Task: Create a task  Create a new online tool for digital asset management , assign it to team member softage.3@softage.net in the project AgileHero and update the status of the task to  On Track  , set the priority of the task to Low
Action: Mouse moved to (71, 535)
Screenshot: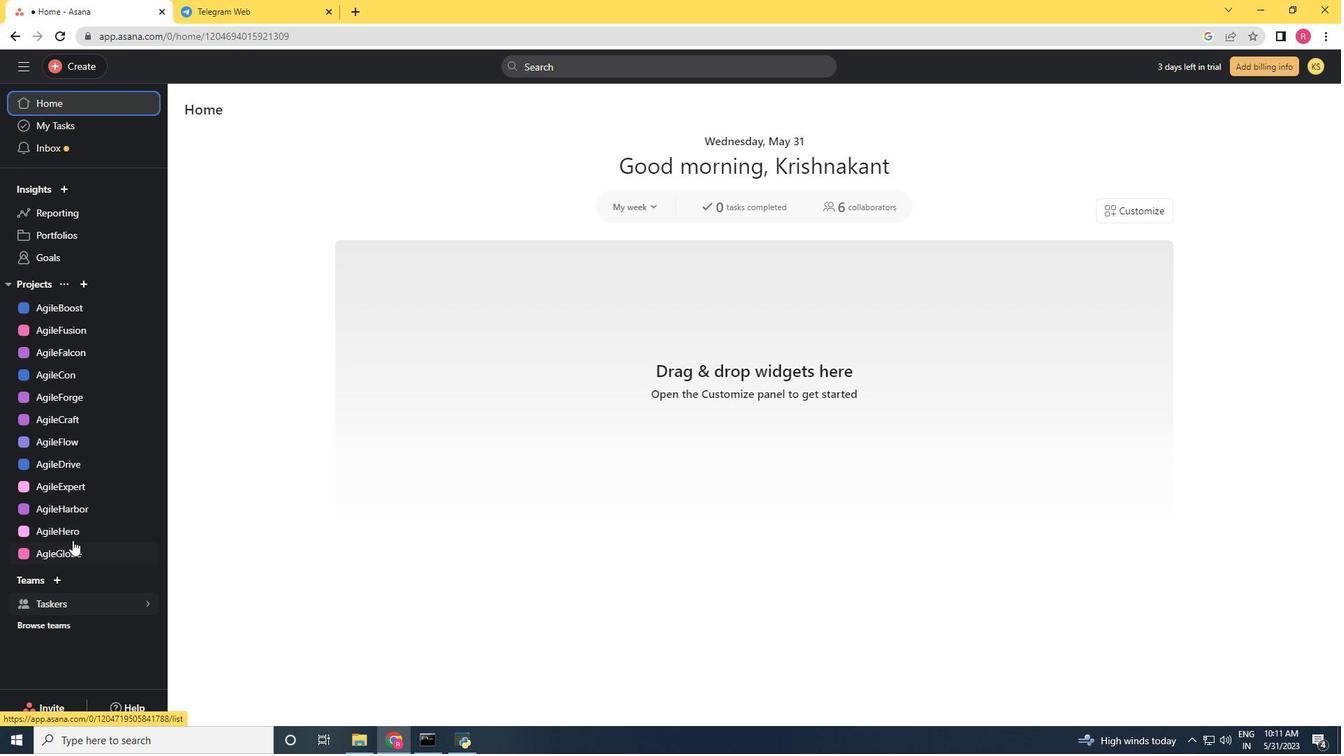 
Action: Mouse pressed left at (71, 535)
Screenshot: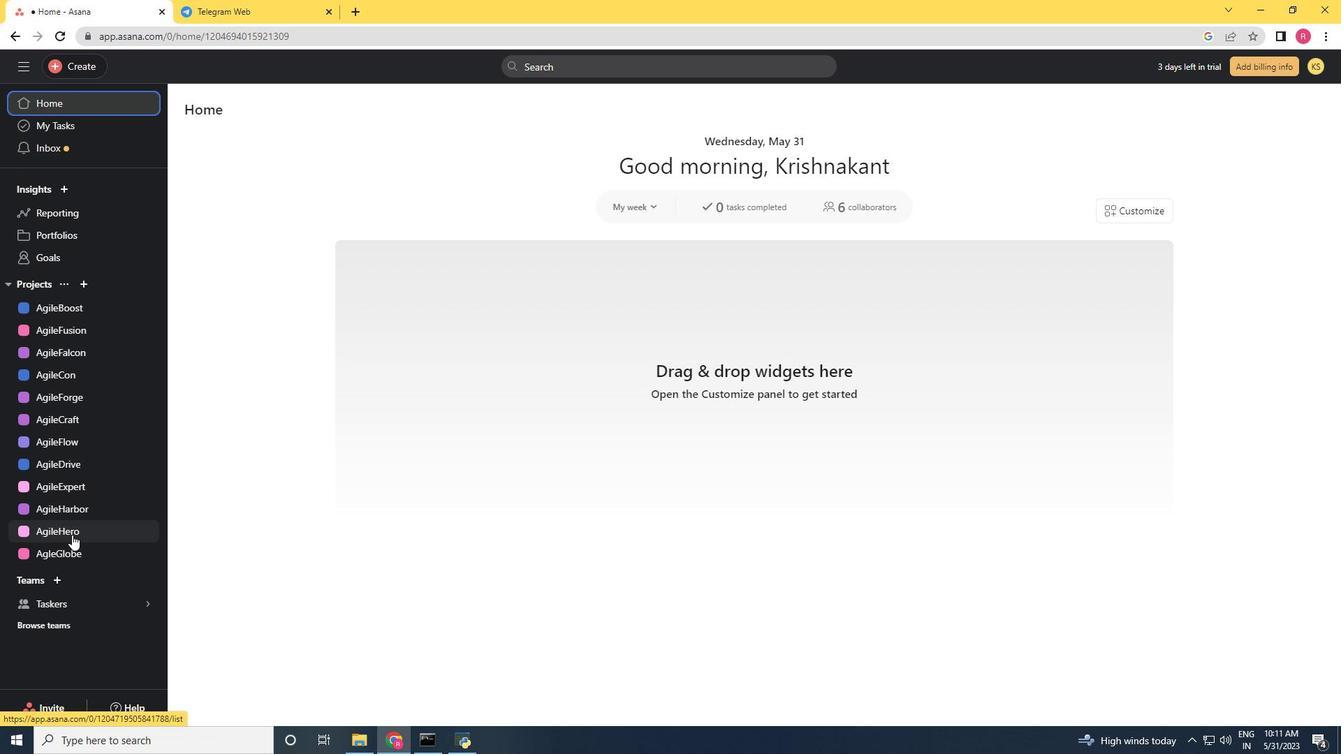 
Action: Mouse moved to (60, 58)
Screenshot: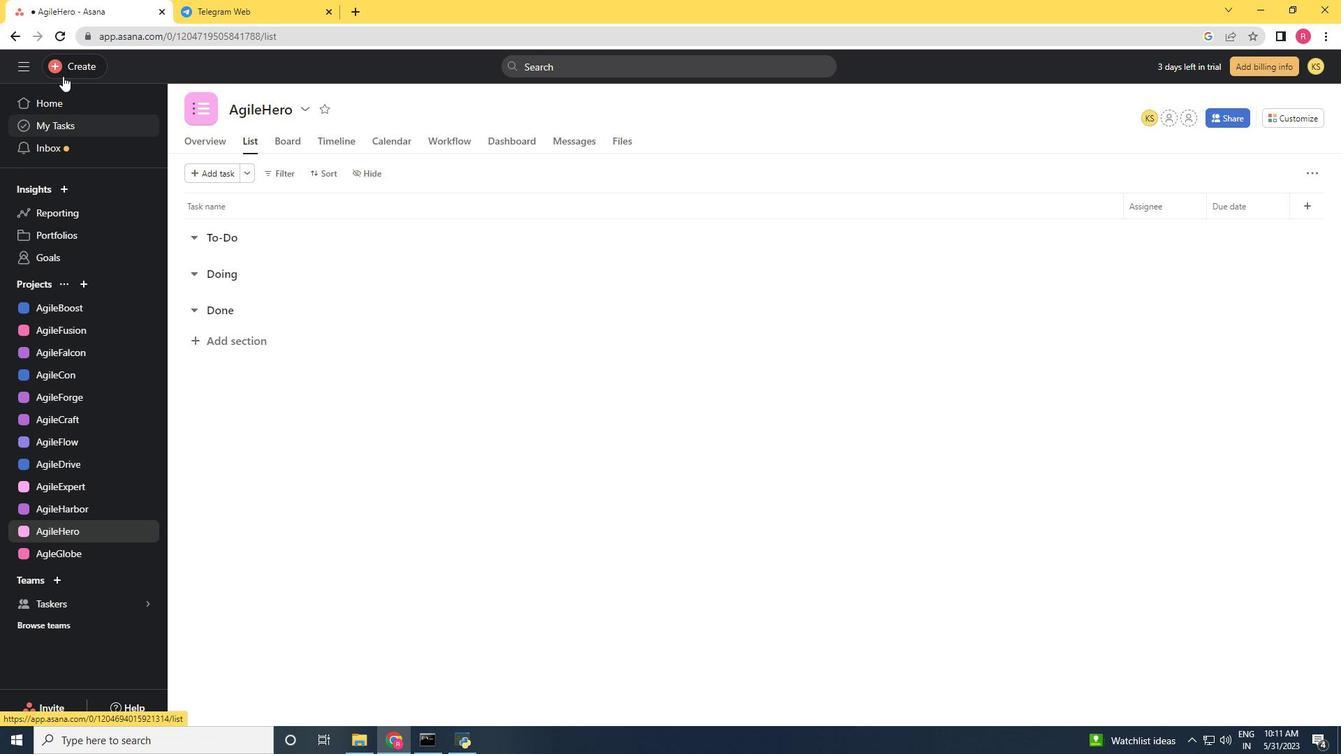 
Action: Mouse pressed left at (60, 58)
Screenshot: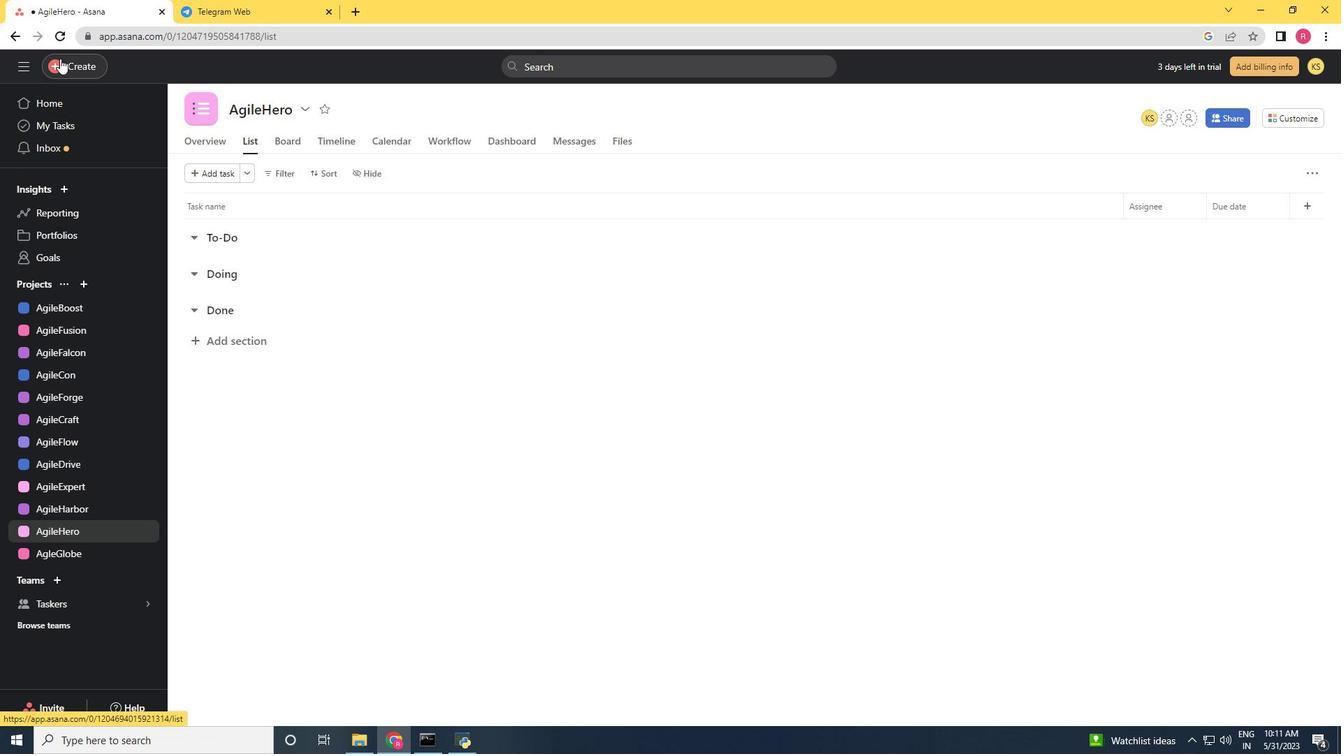 
Action: Mouse moved to (189, 69)
Screenshot: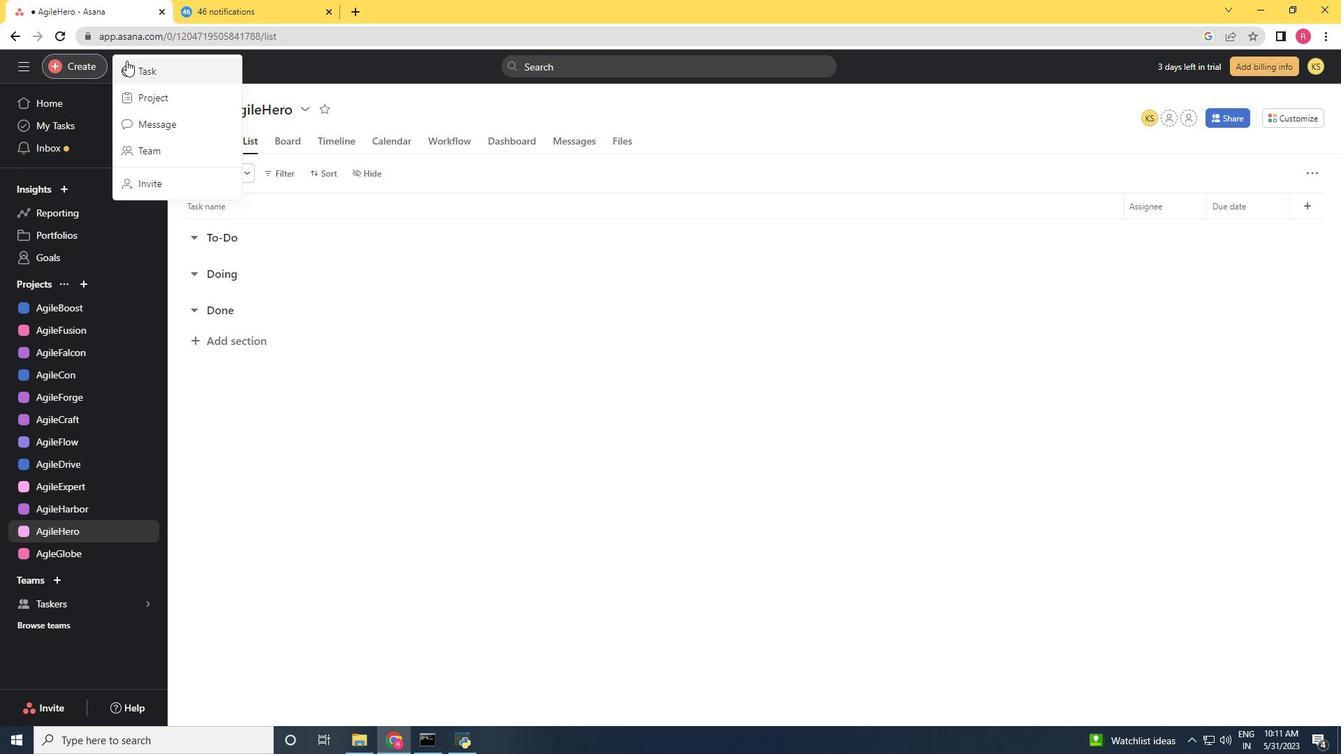 
Action: Mouse pressed left at (189, 69)
Screenshot: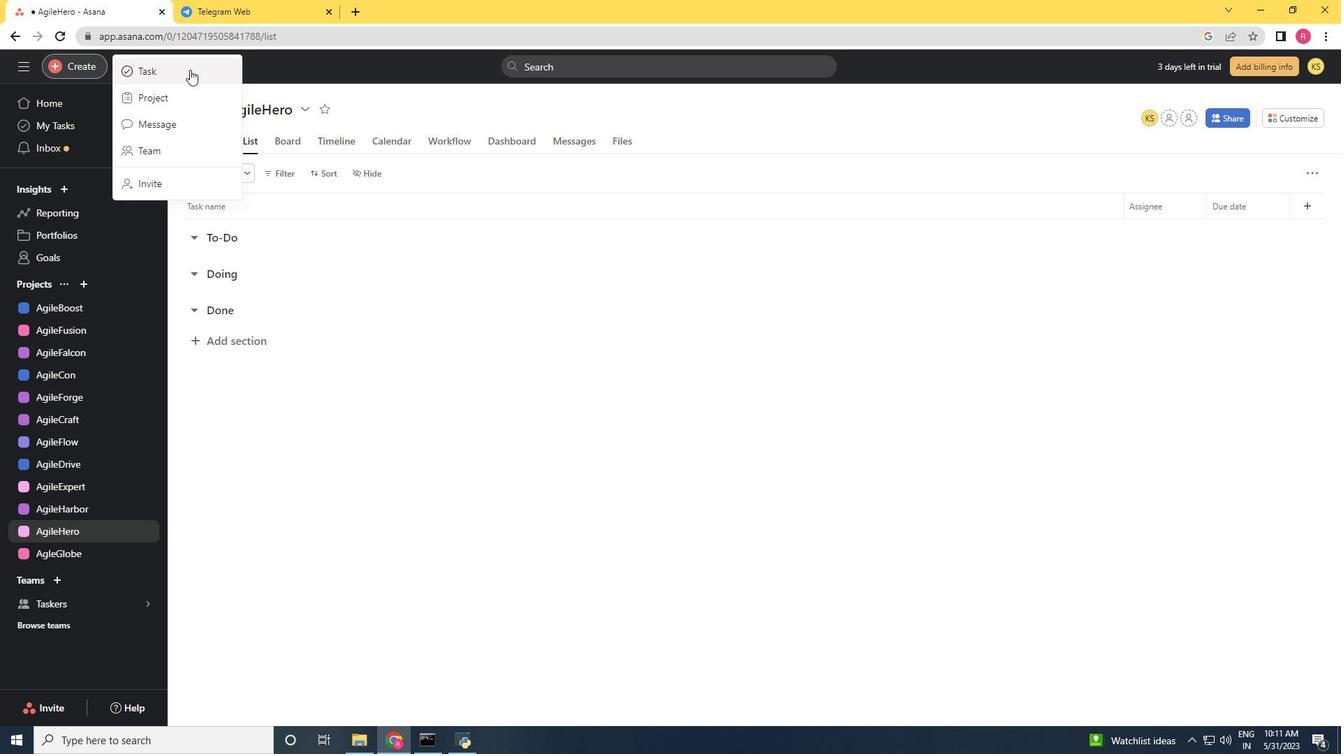 
Action: Key pressed <Key.shift>Create<Key.space>a<Key.space>new<Key.space>online<Key.space>tool<Key.space>for<Key.space>digitel<Key.space><Key.backspace><Key.backspace><Key.backspace>al<Key.space>asset<Key.space>management<Key.space>
Screenshot: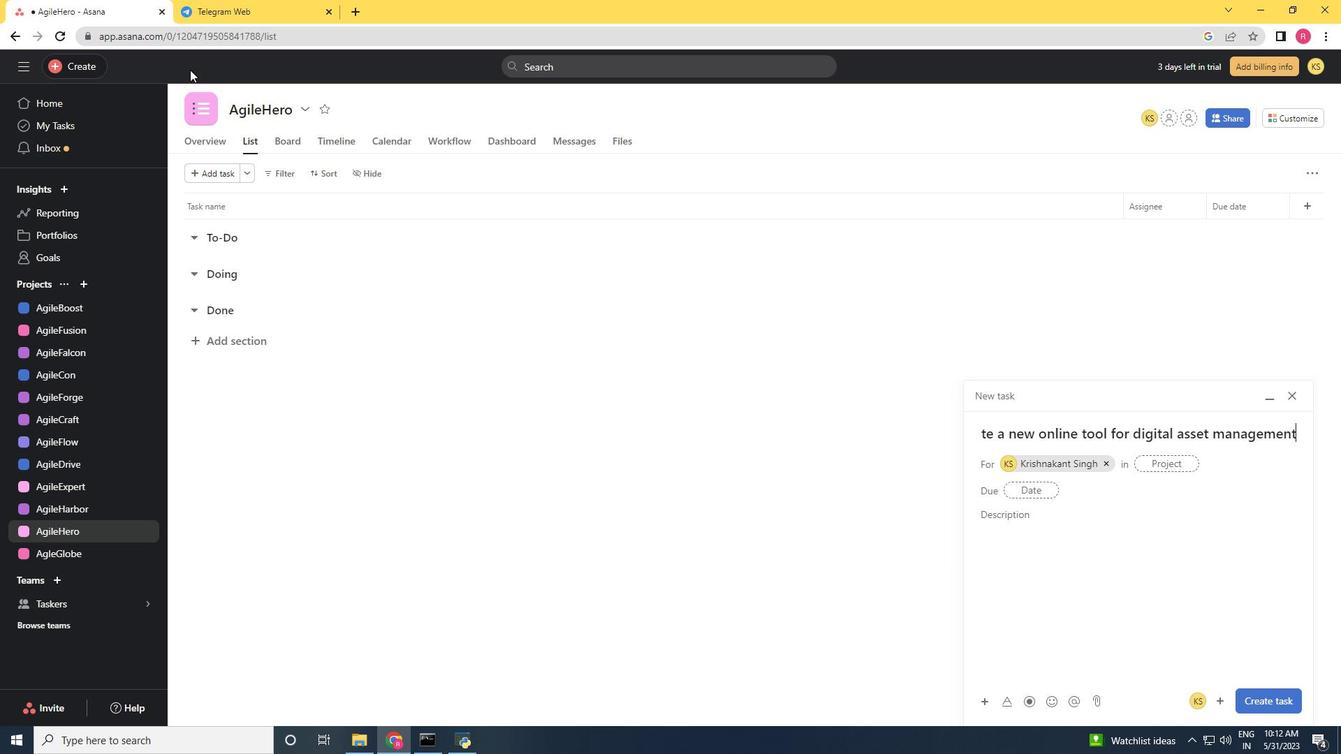 
Action: Mouse moved to (1110, 467)
Screenshot: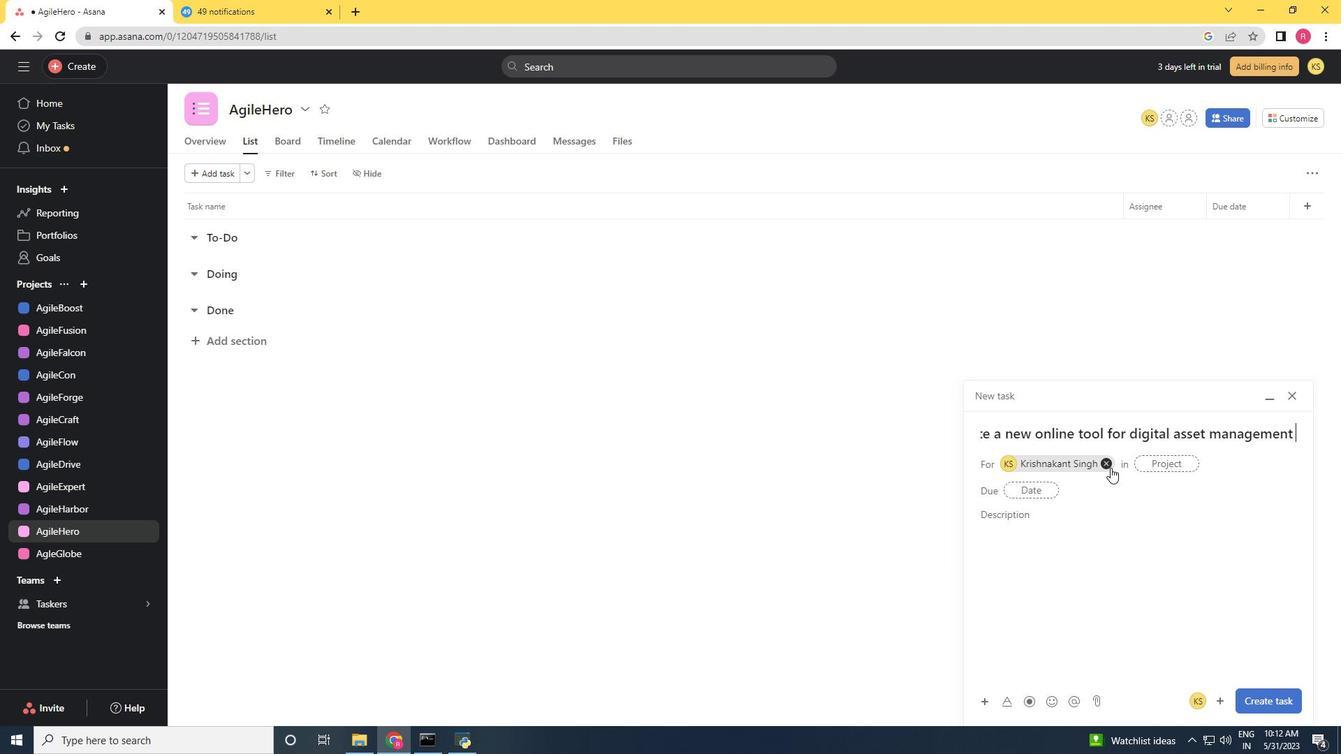 
Action: Mouse pressed left at (1110, 467)
Screenshot: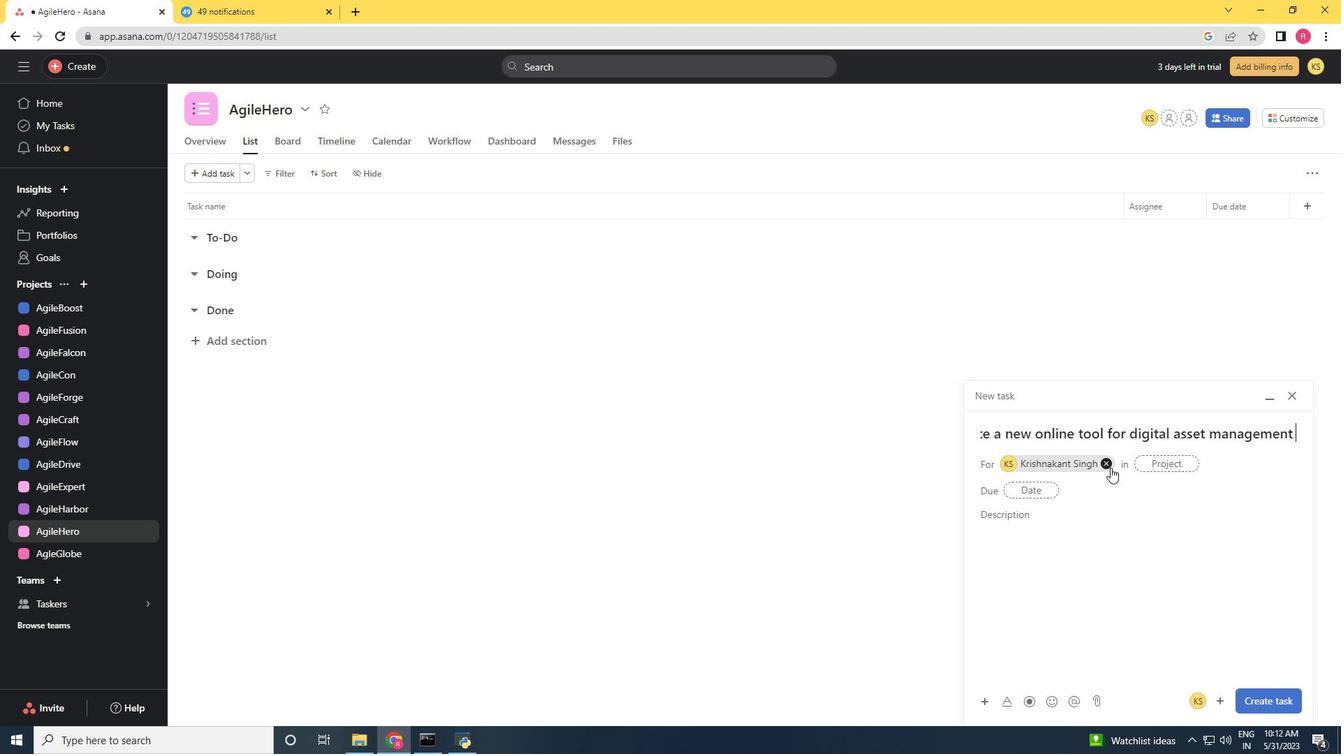 
Action: Mouse moved to (1042, 458)
Screenshot: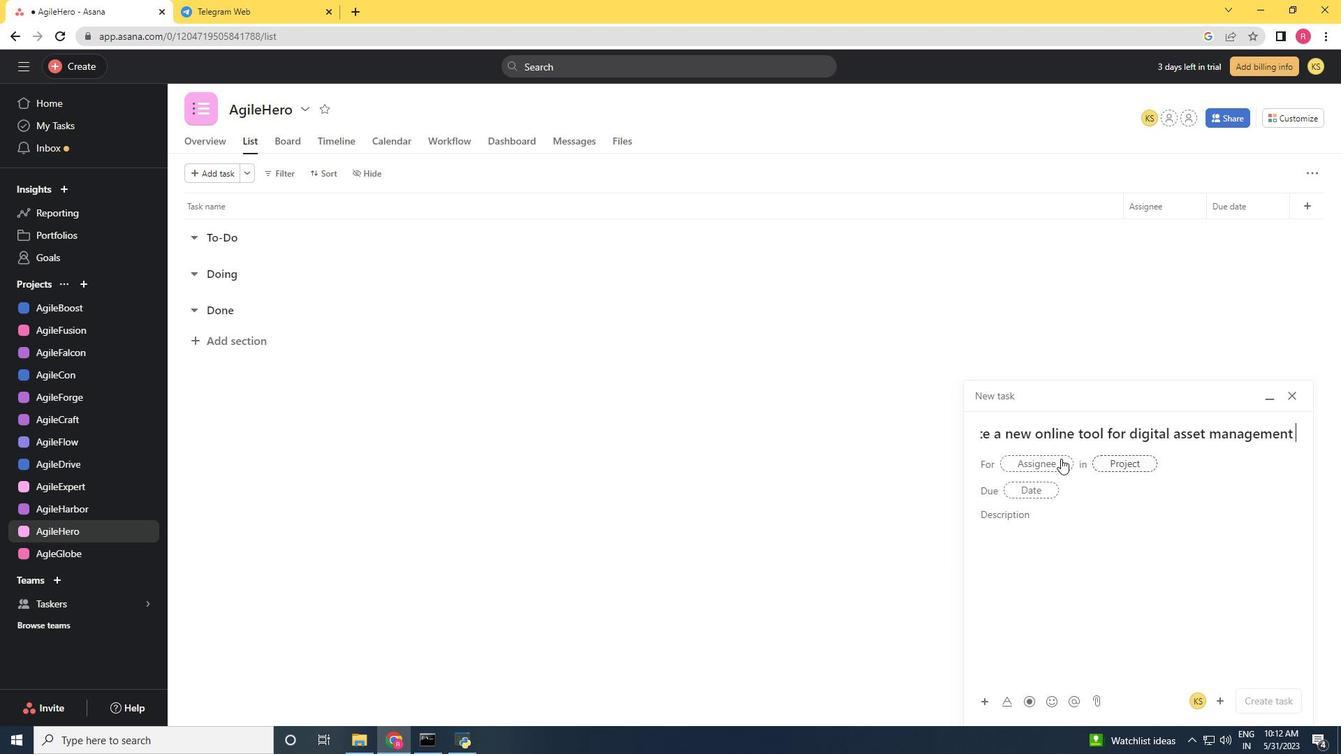 
Action: Mouse pressed left at (1042, 458)
Screenshot: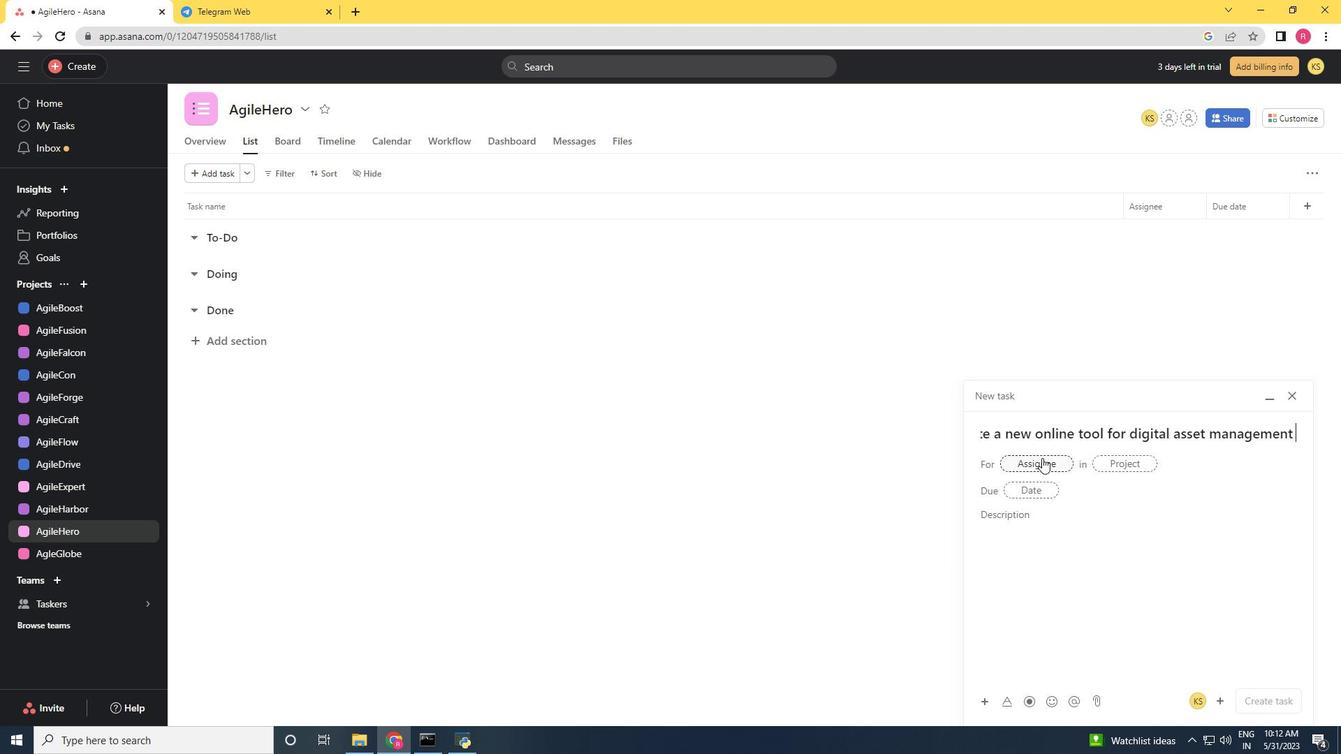 
Action: Key pressed softage.3<Key.shift>@softage.net
Screenshot: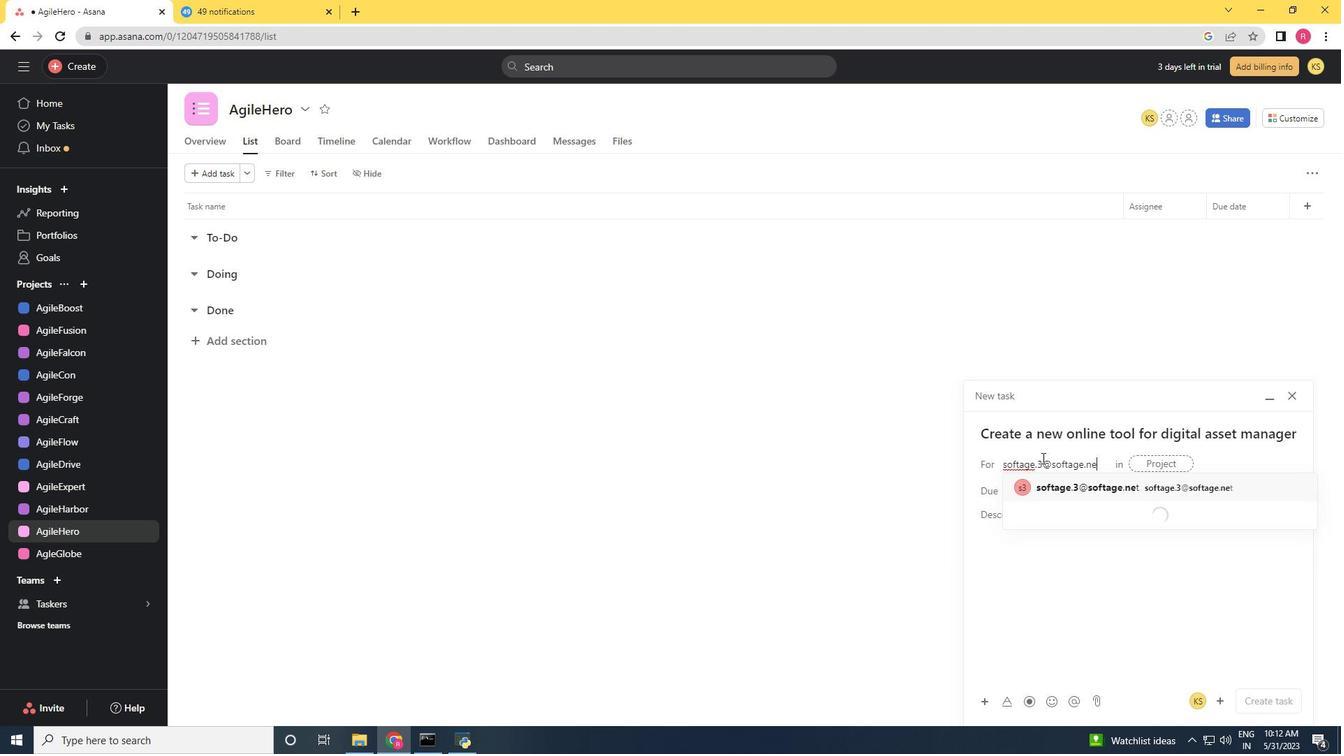 
Action: Mouse moved to (1067, 484)
Screenshot: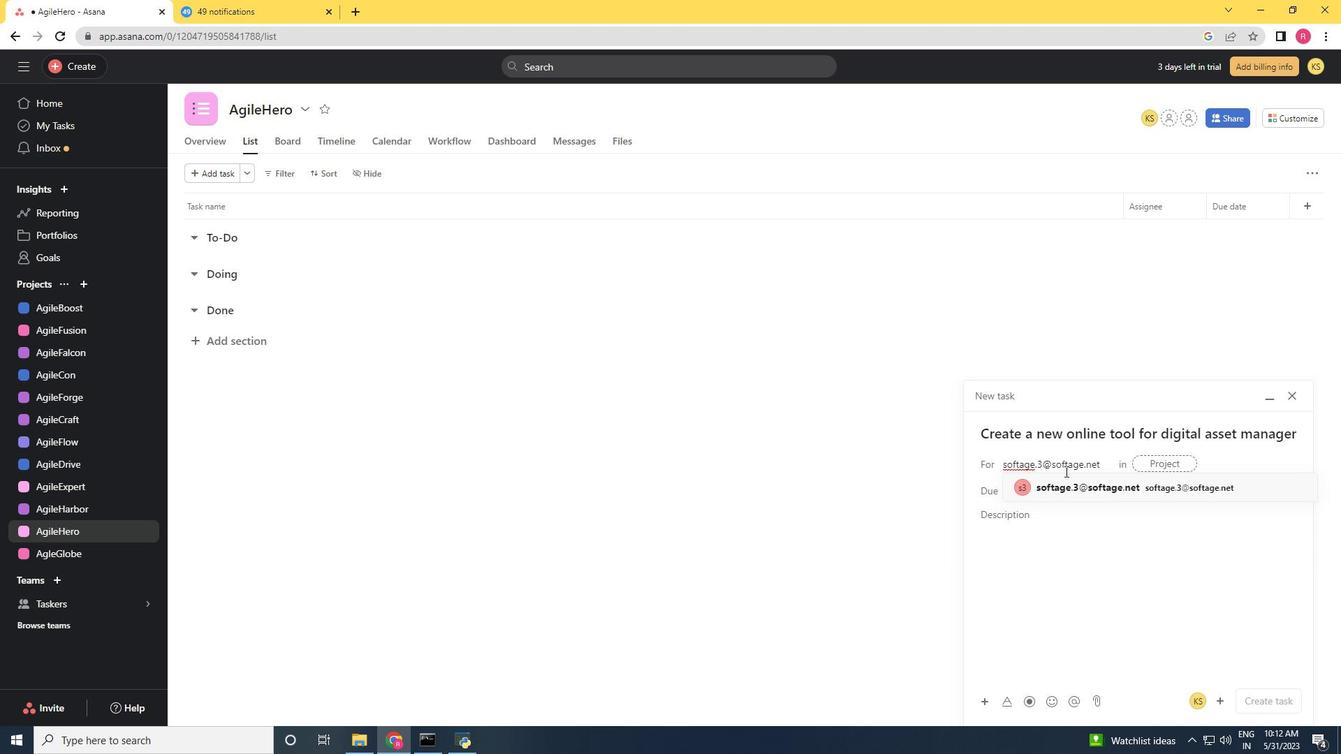 
Action: Mouse pressed left at (1067, 484)
Screenshot: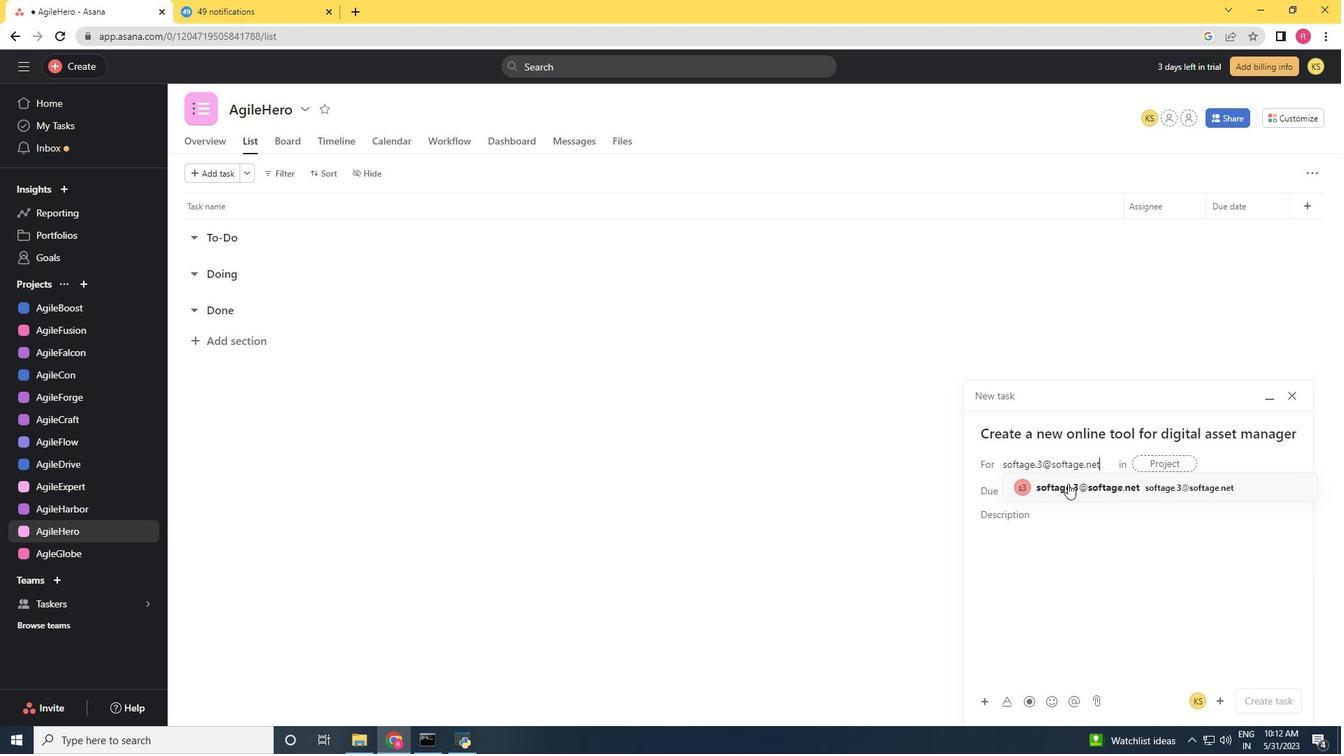 
Action: Mouse moved to (944, 484)
Screenshot: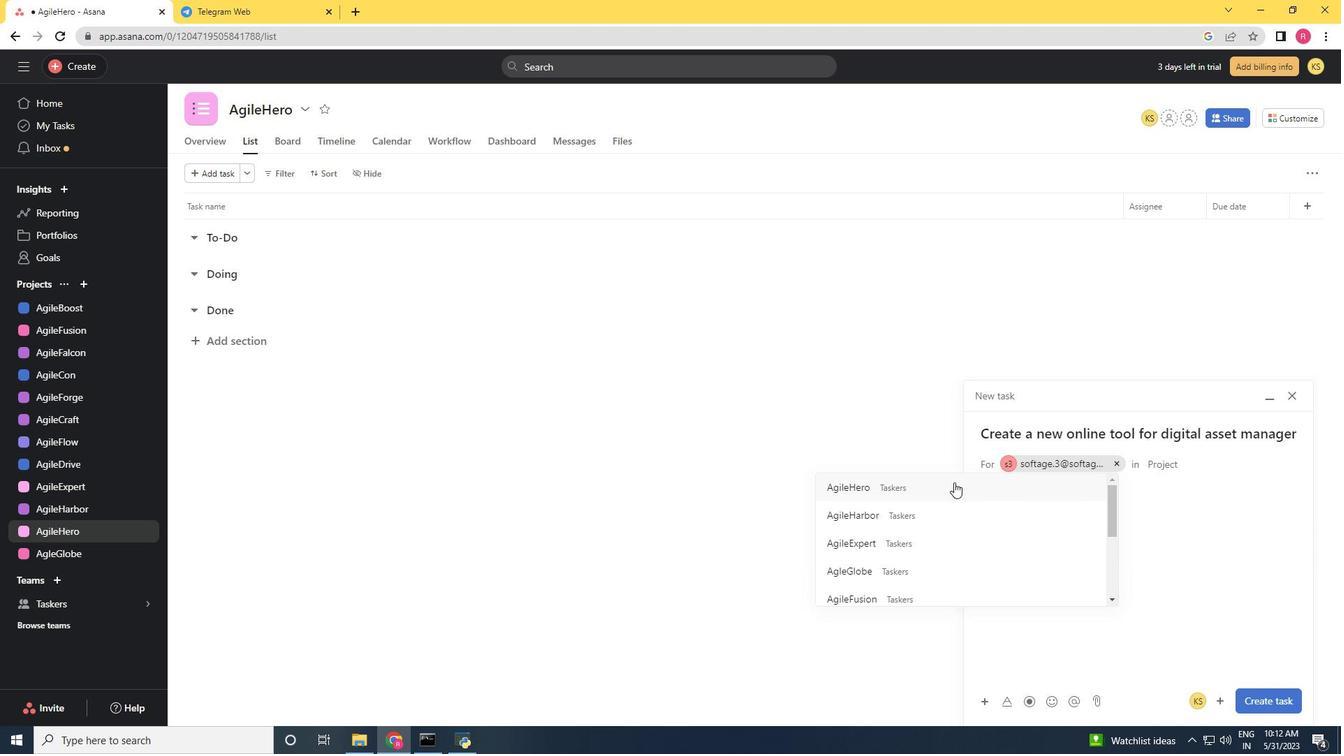 
Action: Mouse pressed left at (944, 484)
Screenshot: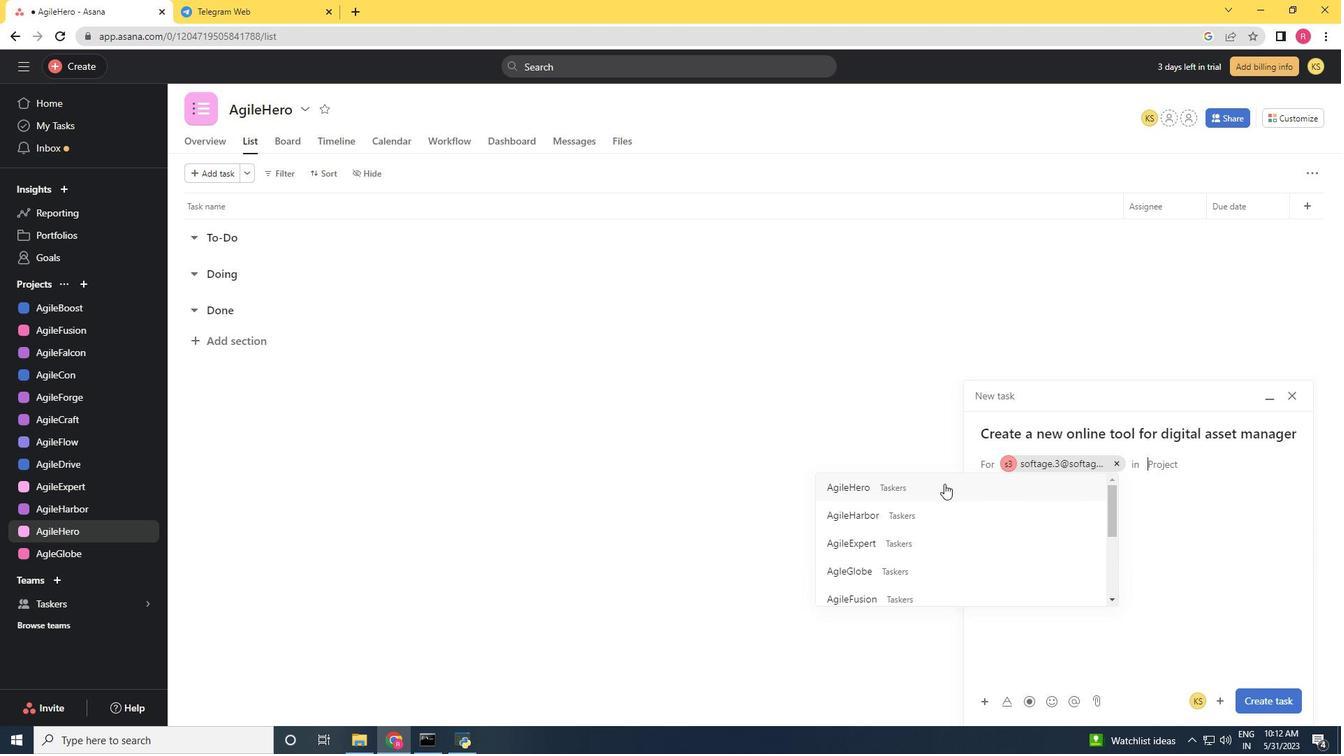 
Action: Mouse moved to (1262, 696)
Screenshot: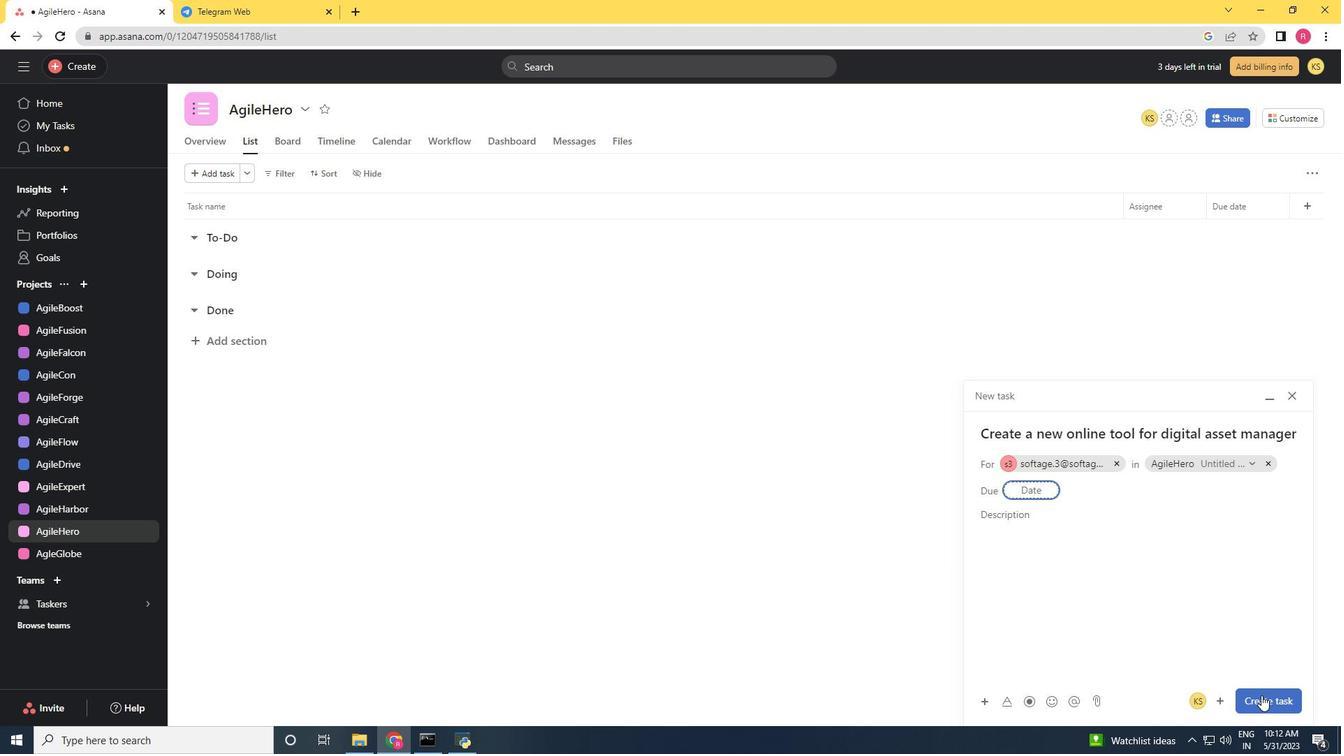 
Action: Mouse pressed left at (1262, 696)
Screenshot: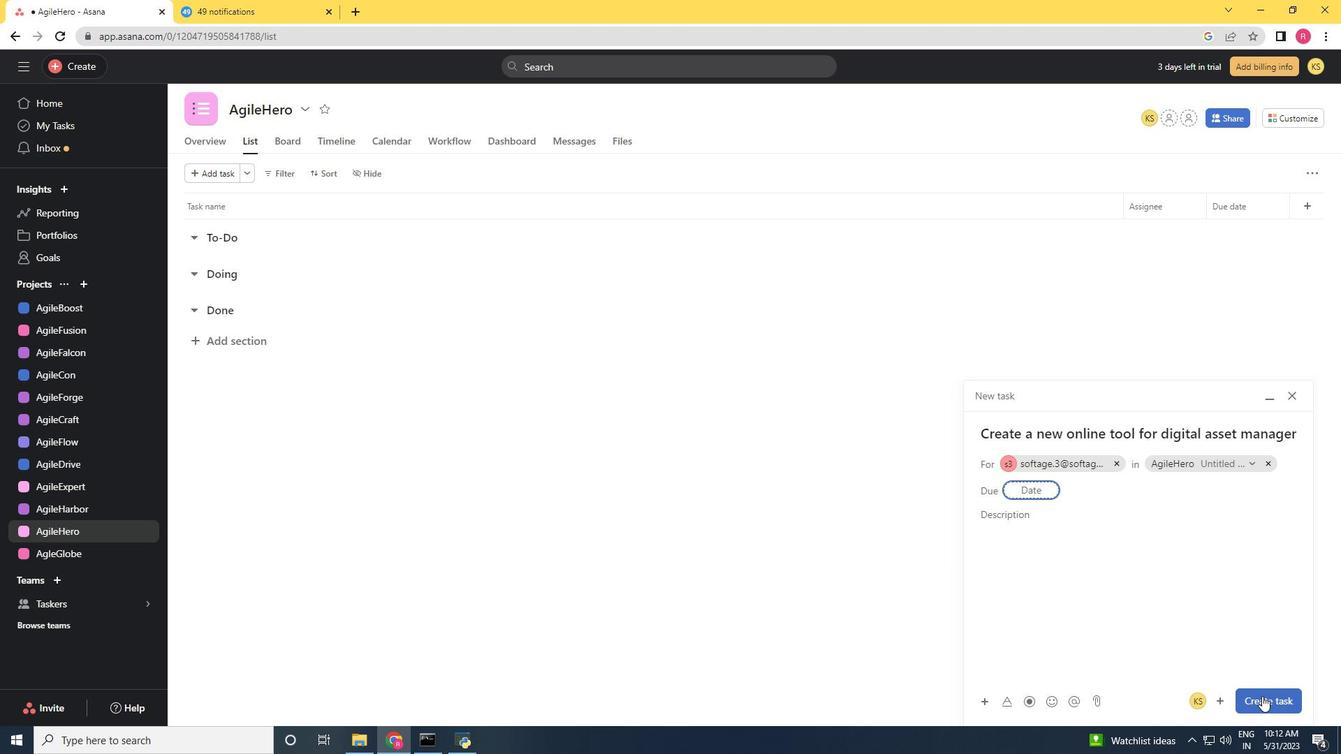
Action: Mouse moved to (1121, 201)
Screenshot: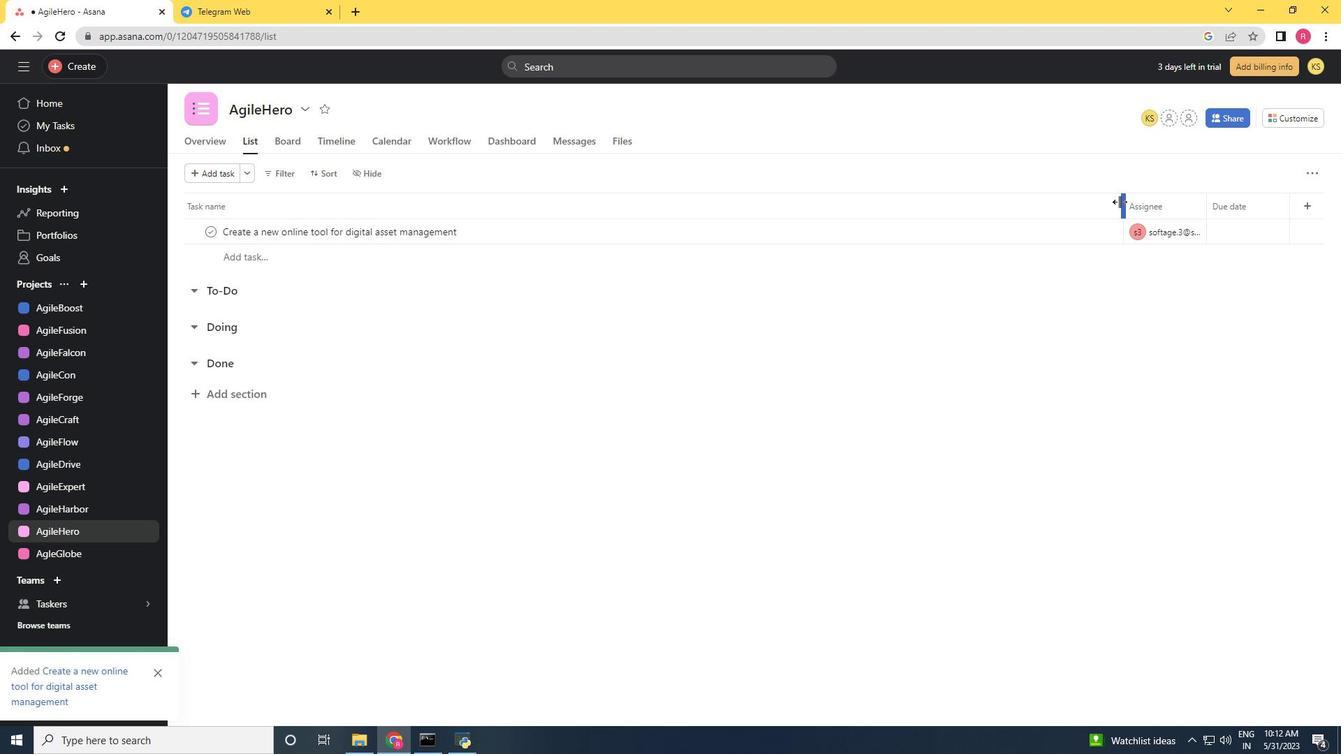 
Action: Mouse pressed left at (1121, 201)
Screenshot: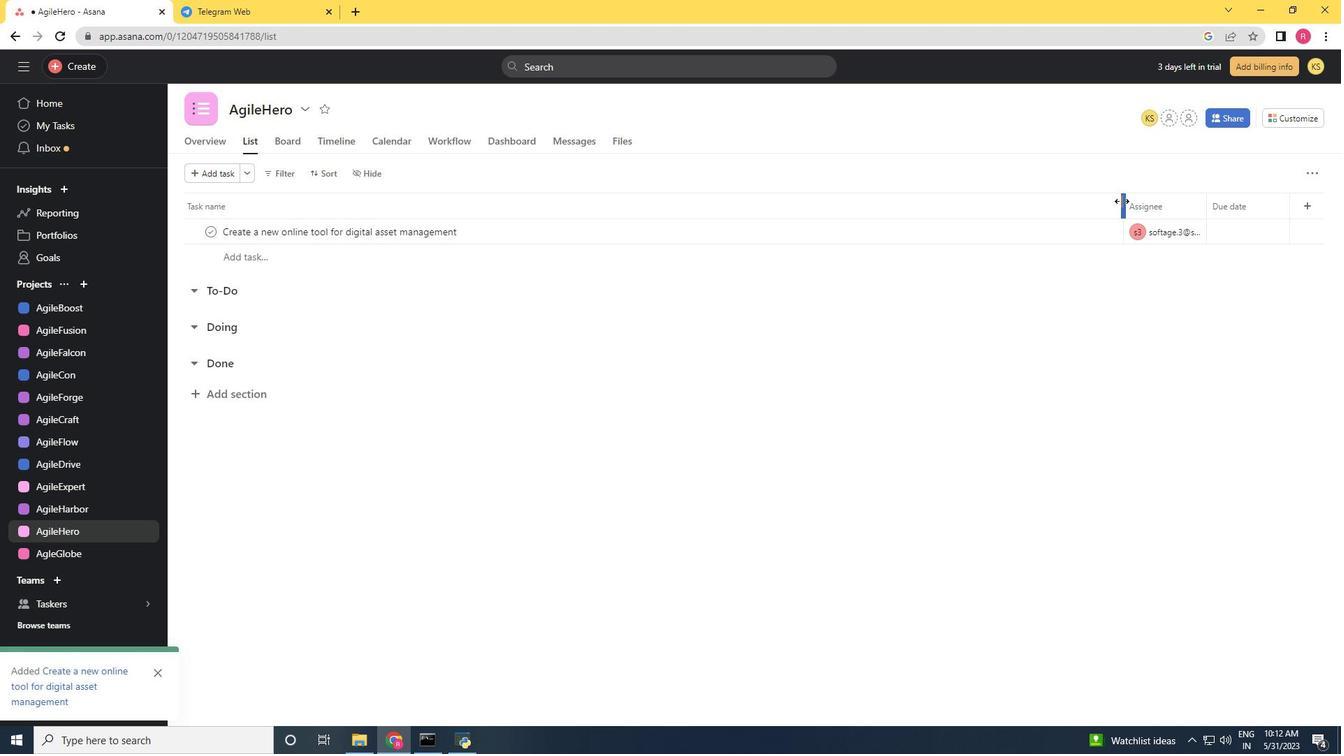 
Action: Mouse moved to (1171, 208)
Screenshot: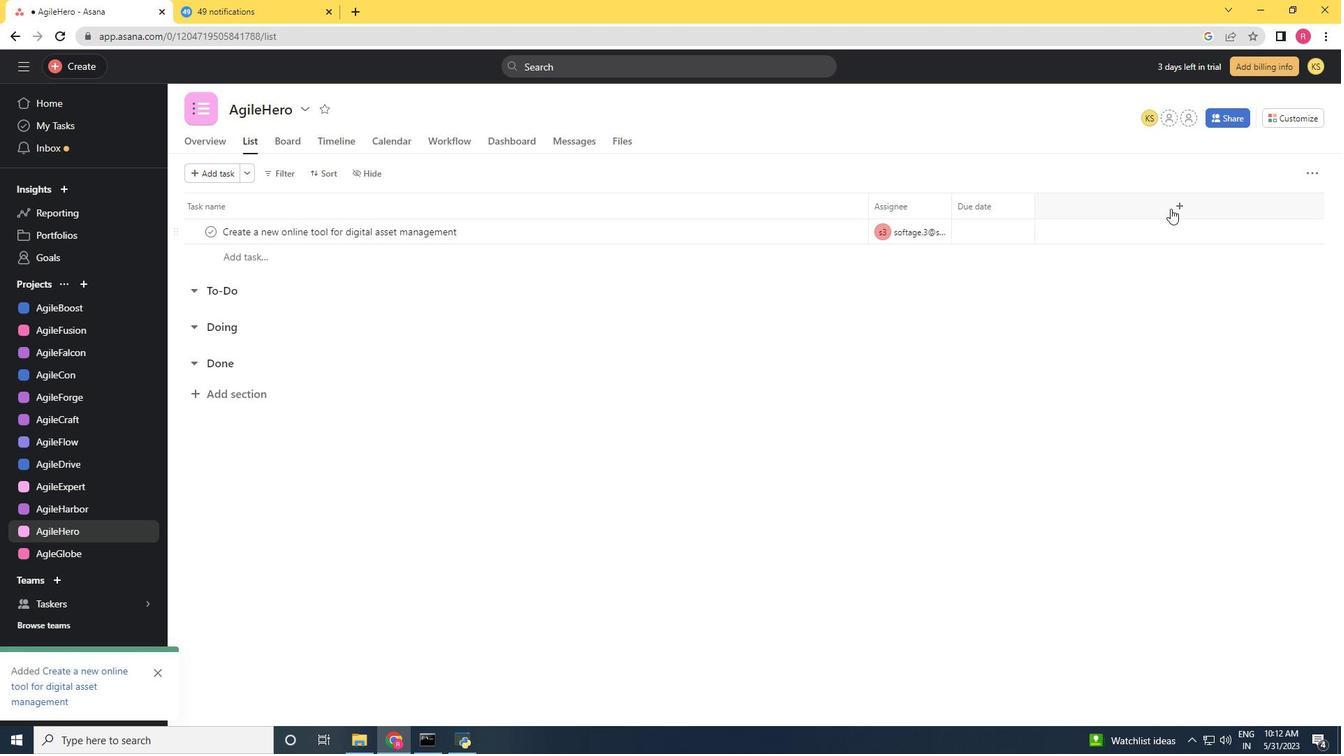 
Action: Mouse pressed left at (1171, 208)
Screenshot: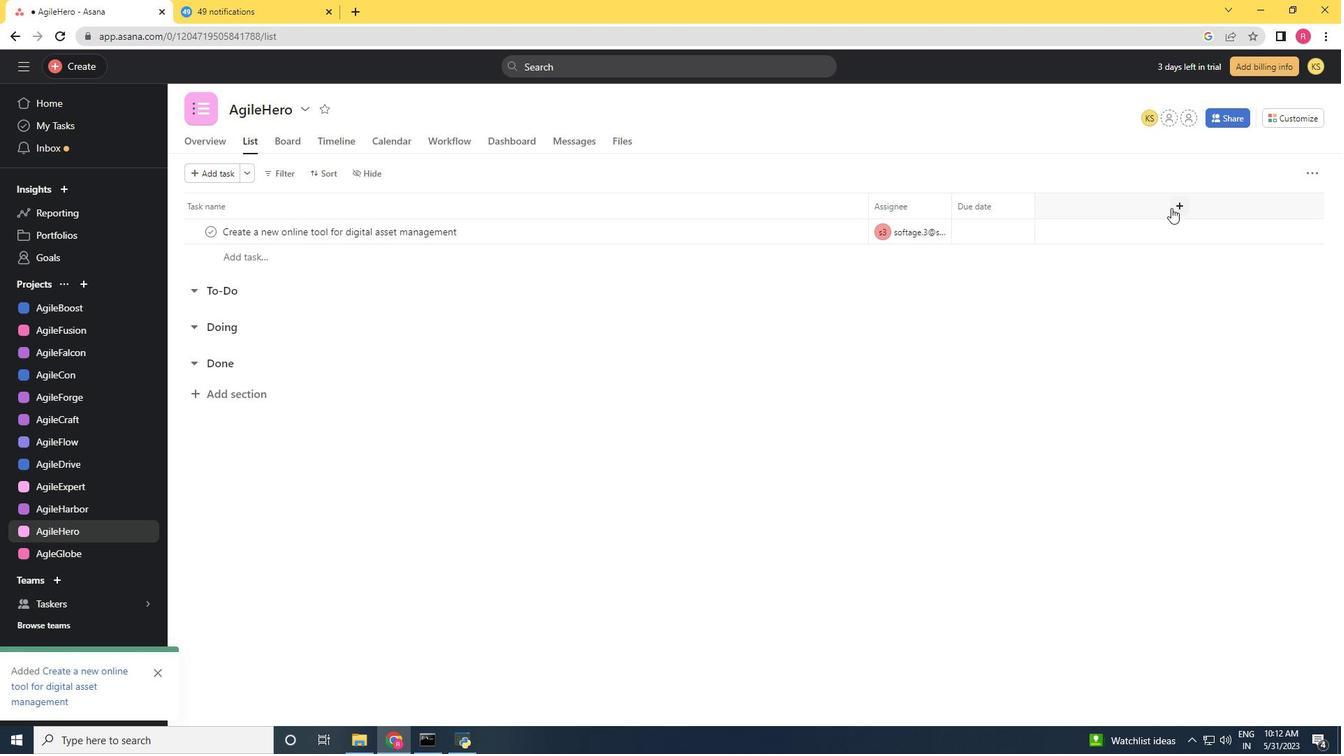 
Action: Mouse moved to (1070, 358)
Screenshot: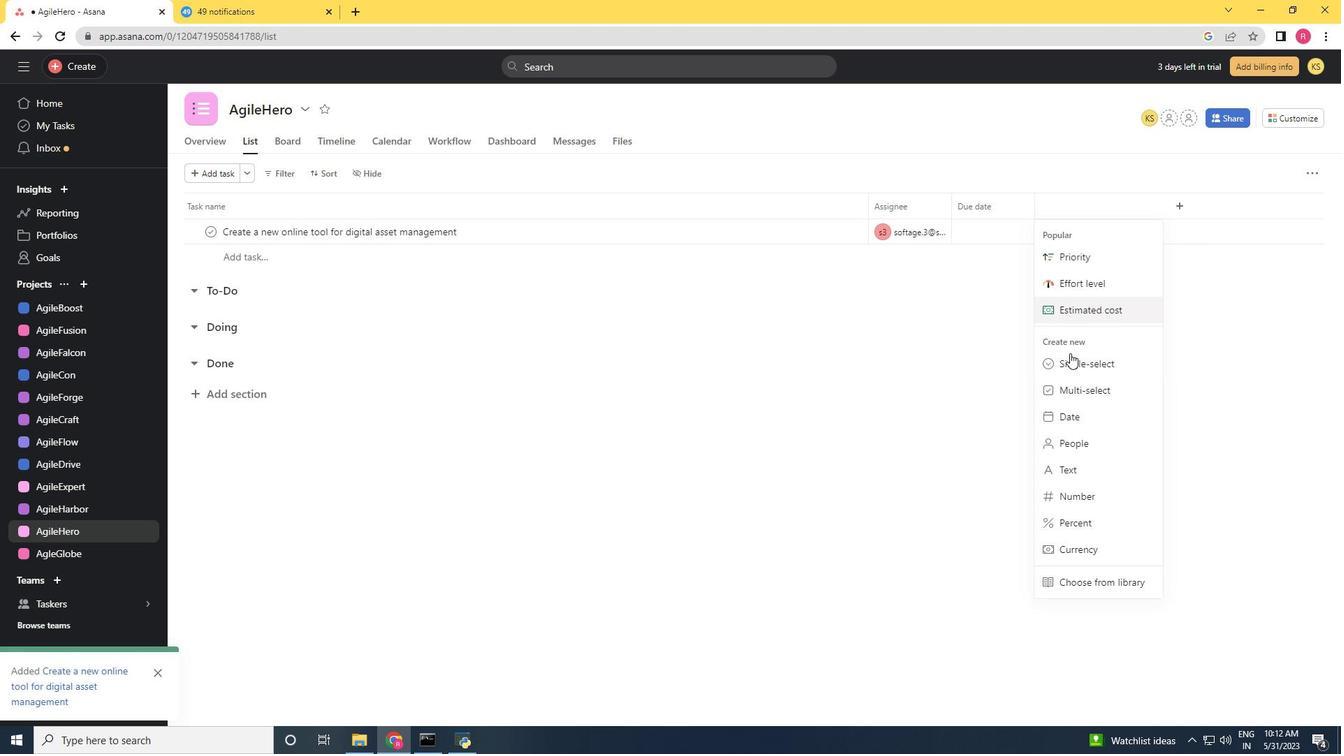 
Action: Mouse pressed left at (1070, 358)
Screenshot: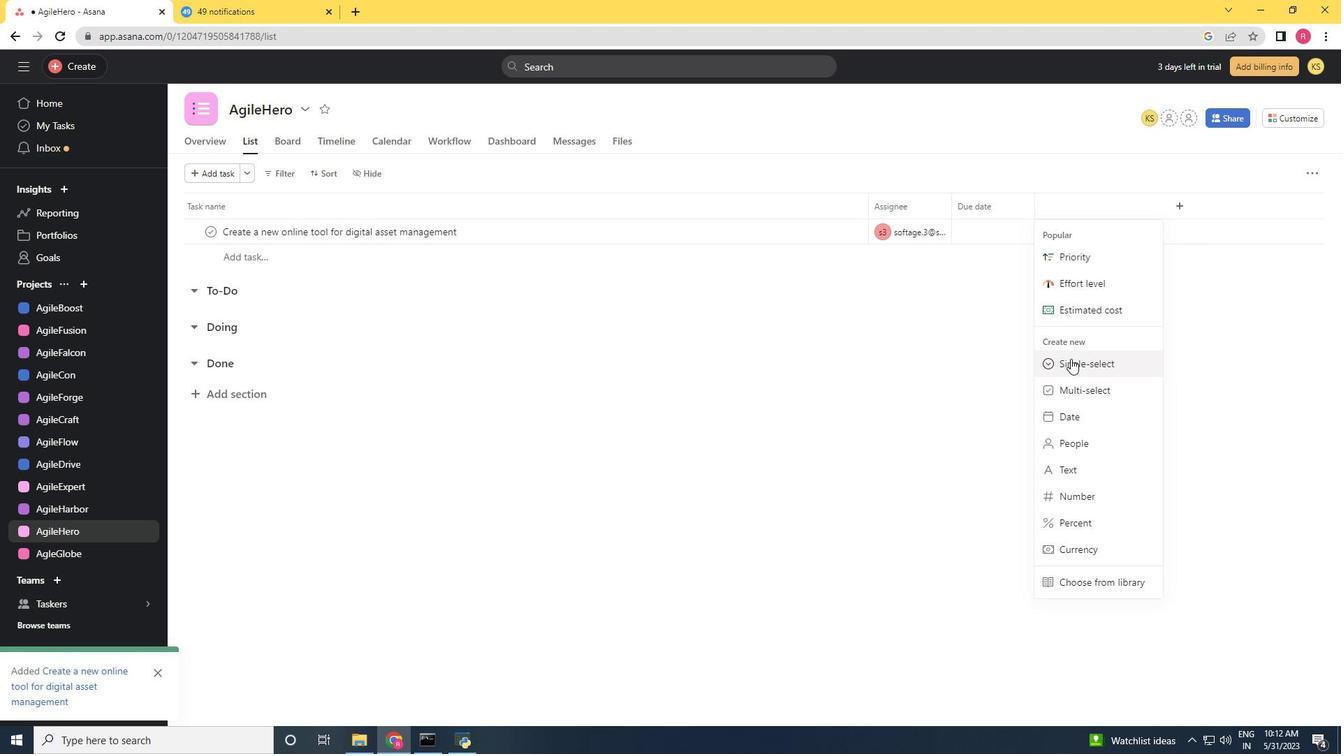 
Action: Key pressed <Key.shift>Status<Key.space>
Screenshot: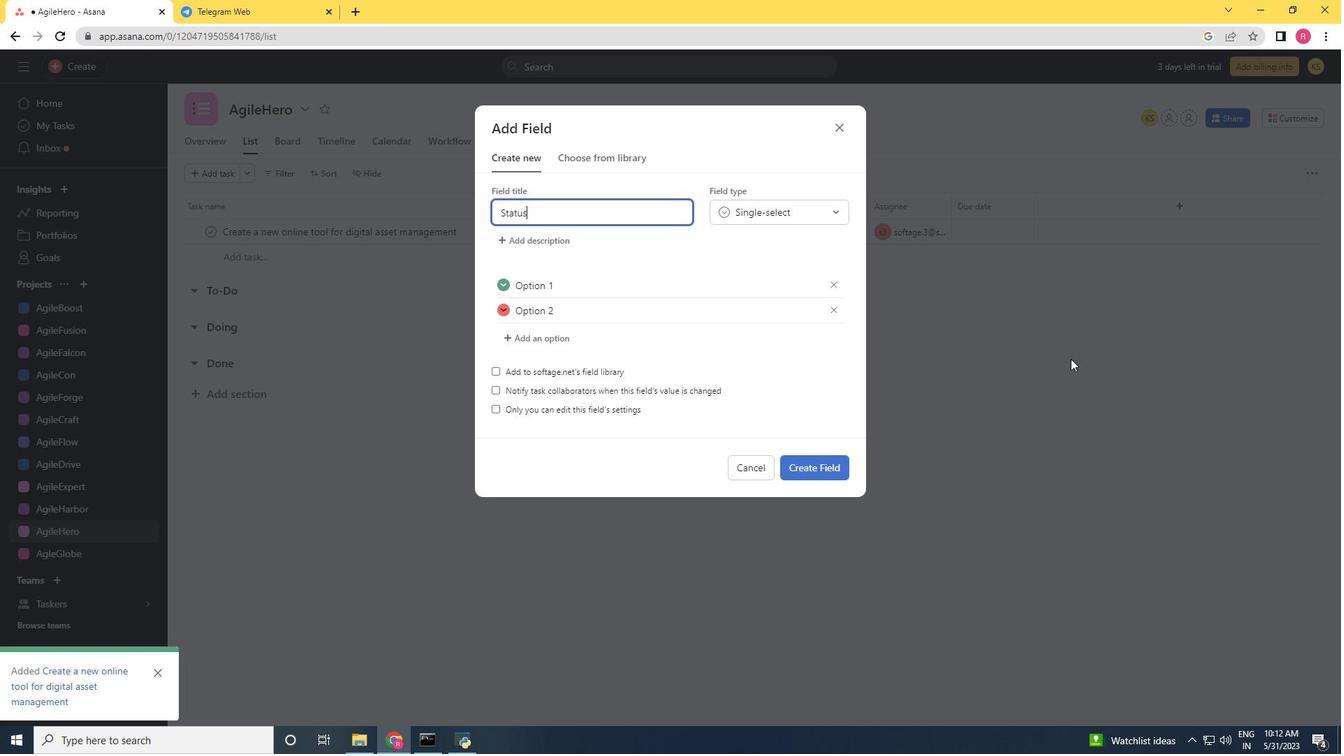 
Action: Mouse moved to (720, 298)
Screenshot: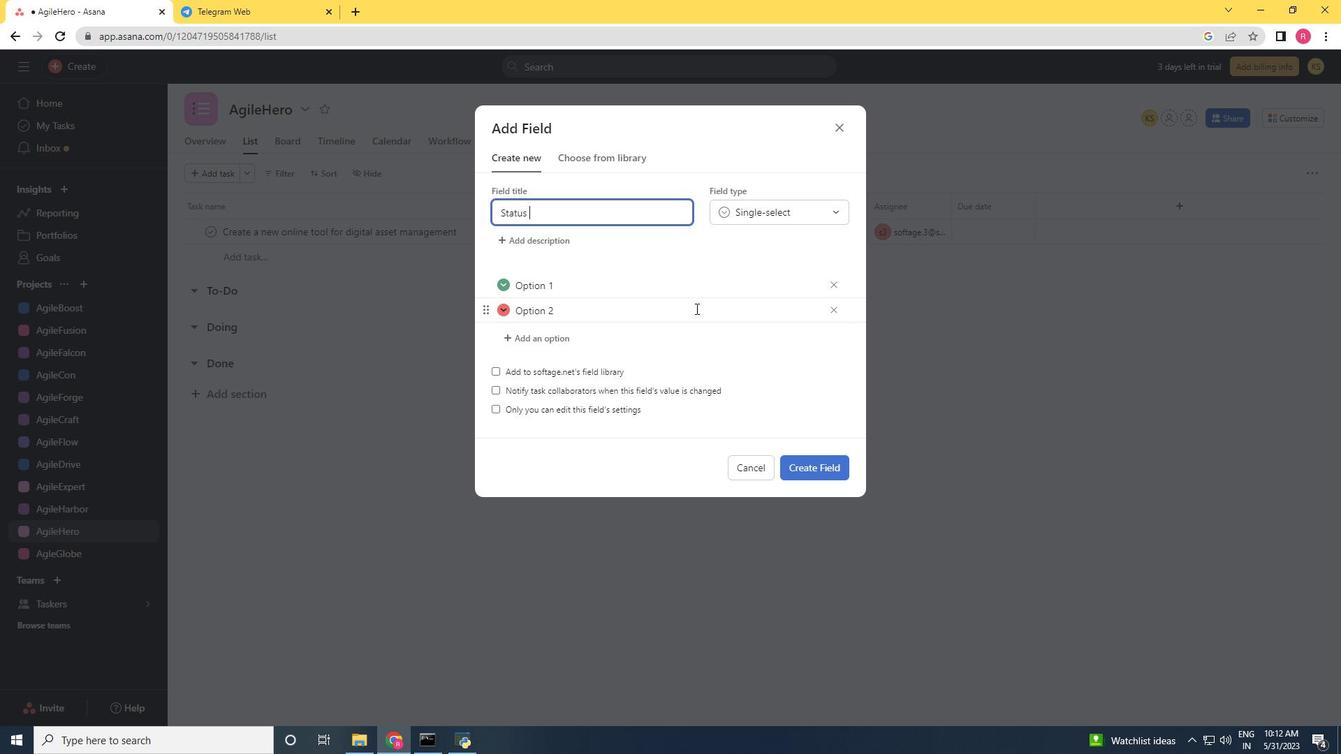 
Action: Mouse pressed left at (720, 298)
Screenshot: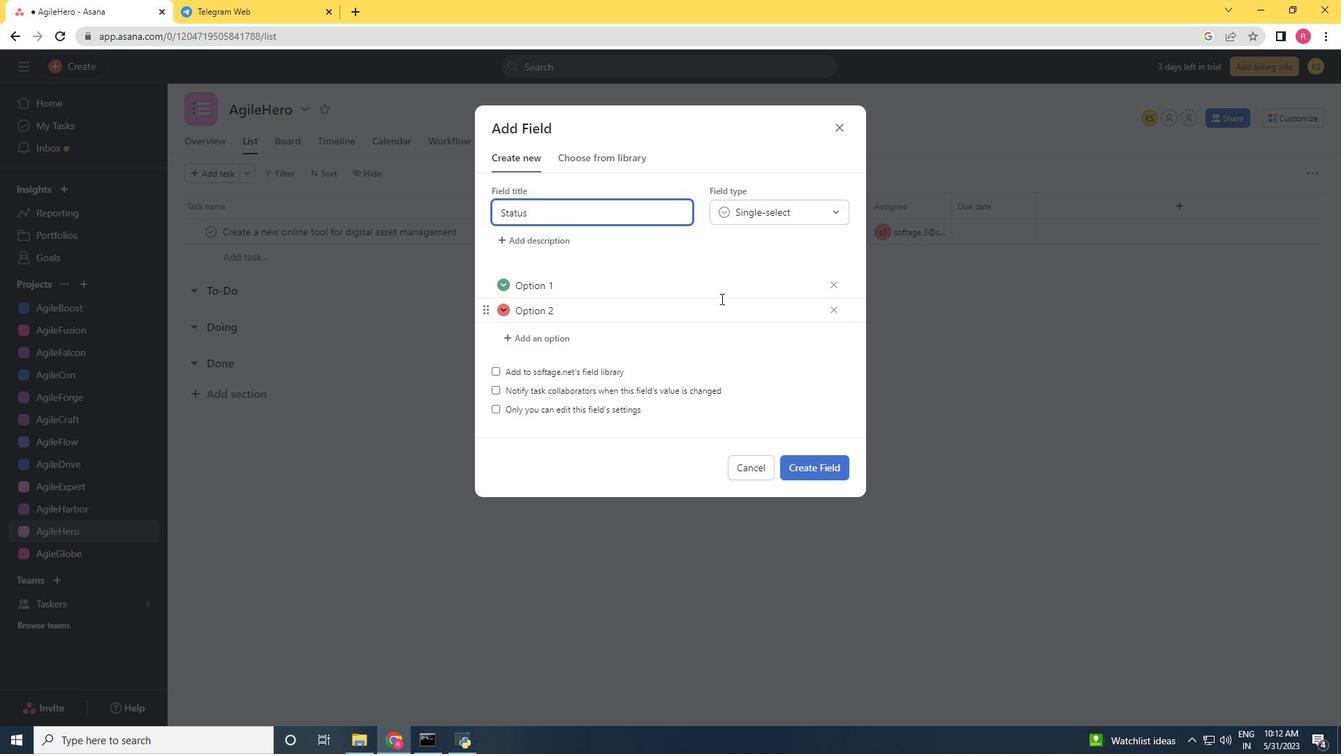 
Action: Mouse scrolled (720, 299) with delta (0, 0)
Screenshot: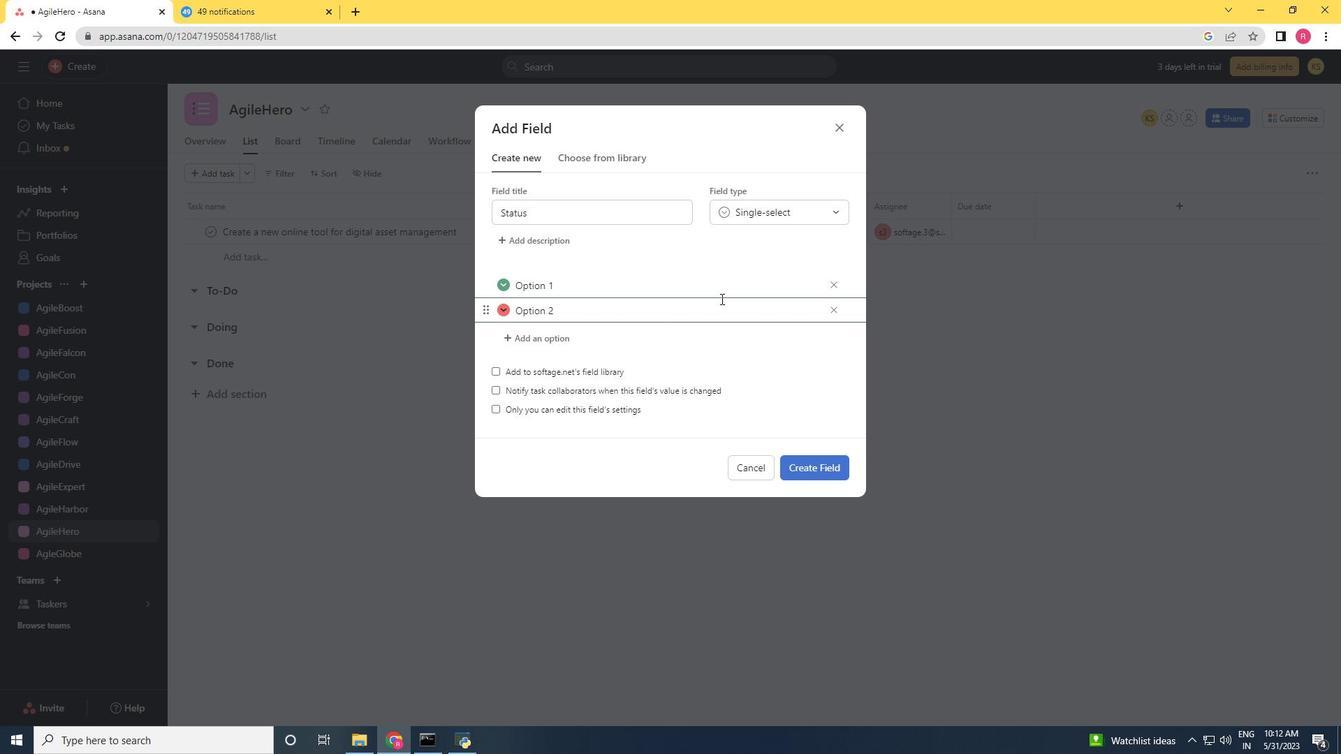 
Action: Mouse moved to (636, 291)
Screenshot: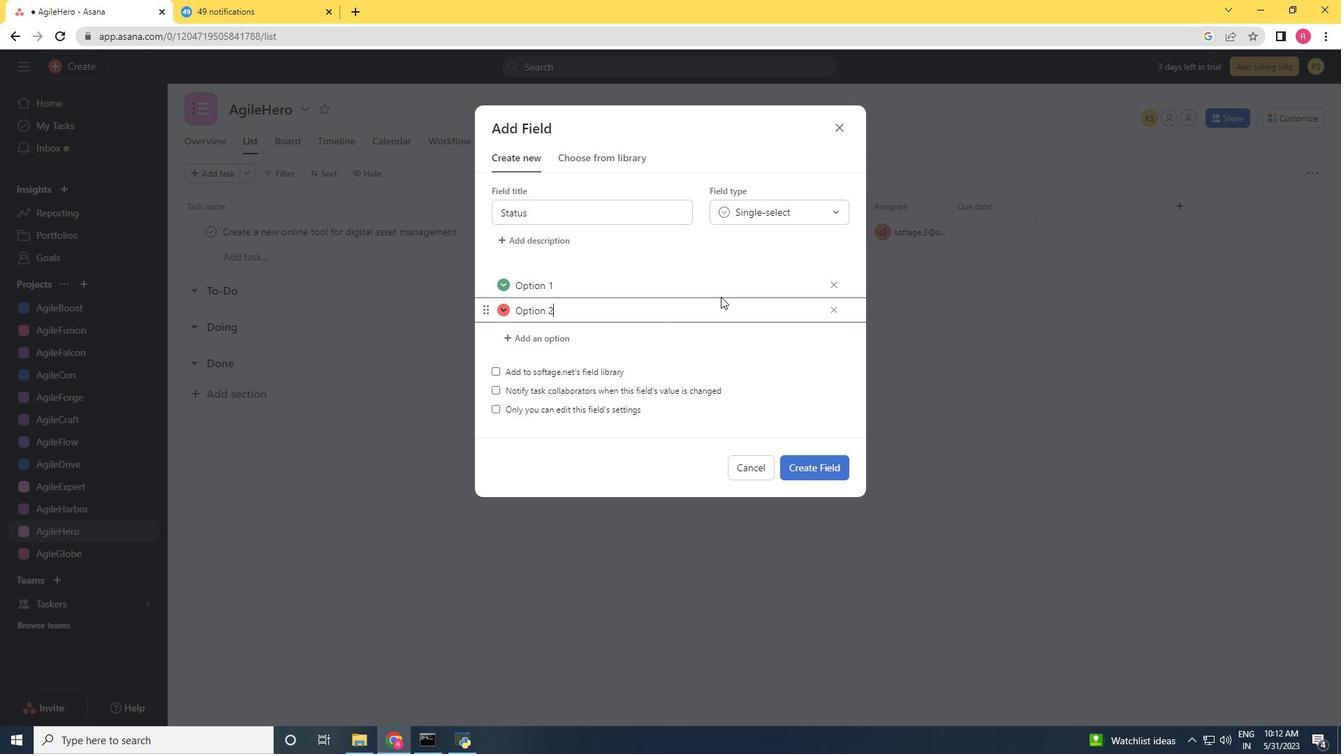
Action: Mouse pressed left at (636, 291)
Screenshot: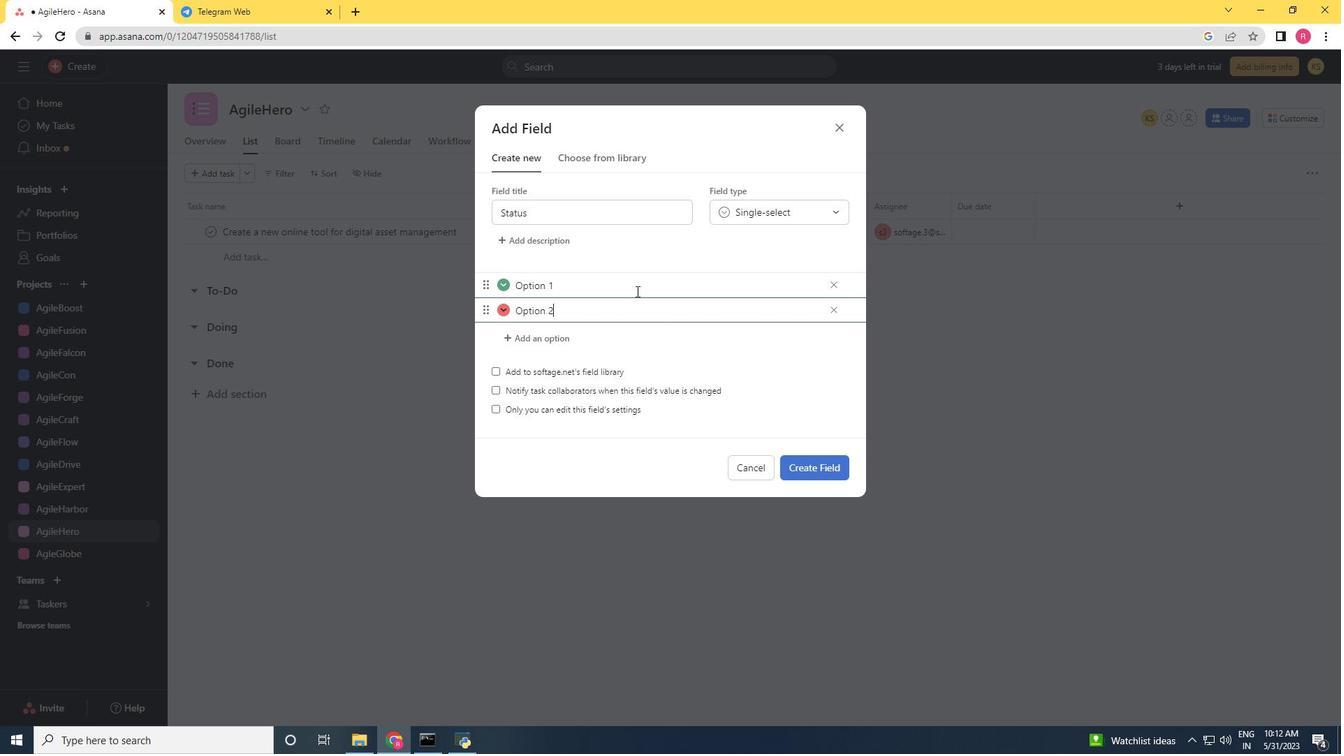 
Action: Key pressed <Key.backspace><Key.backspace><Key.backspace><Key.backspace><Key.backspace><Key.backspace><Key.backspace><Key.backspace><Key.shift>On<Key.space><Key.shift>Track<Key.enter><Key.shift_r>Off<Key.space><Key.shift>Track<Key.enter><Key.shift><Key.shift><Key.shift>At<Key.space><Key.shift>Track
Screenshot: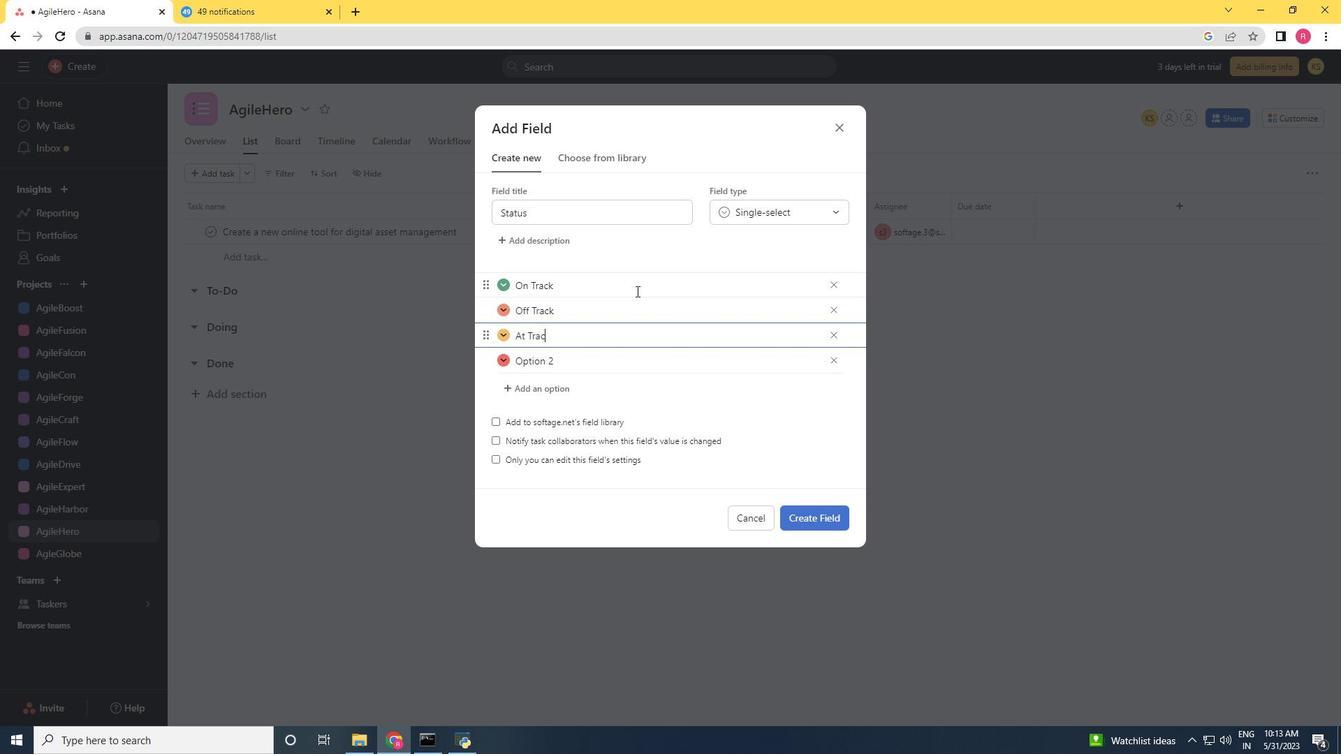 
Action: Mouse moved to (829, 363)
Screenshot: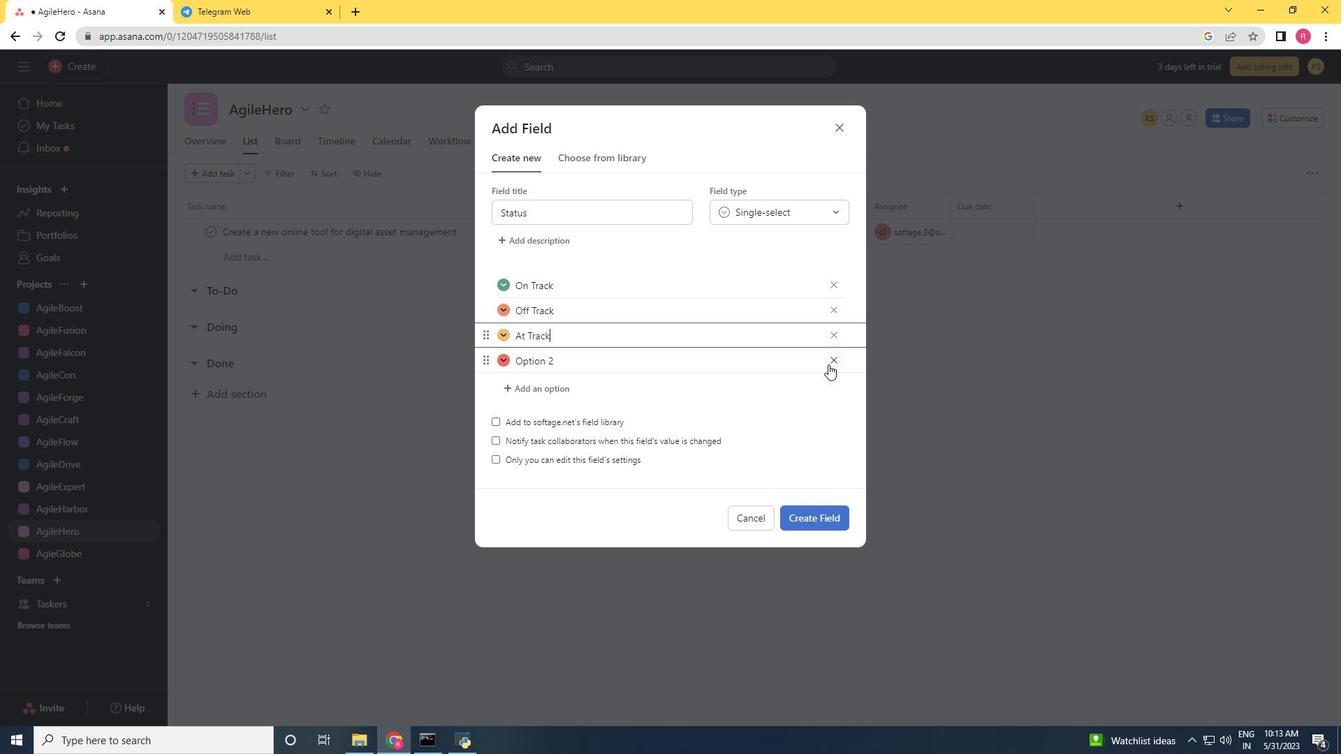 
Action: Mouse pressed left at (829, 363)
Screenshot: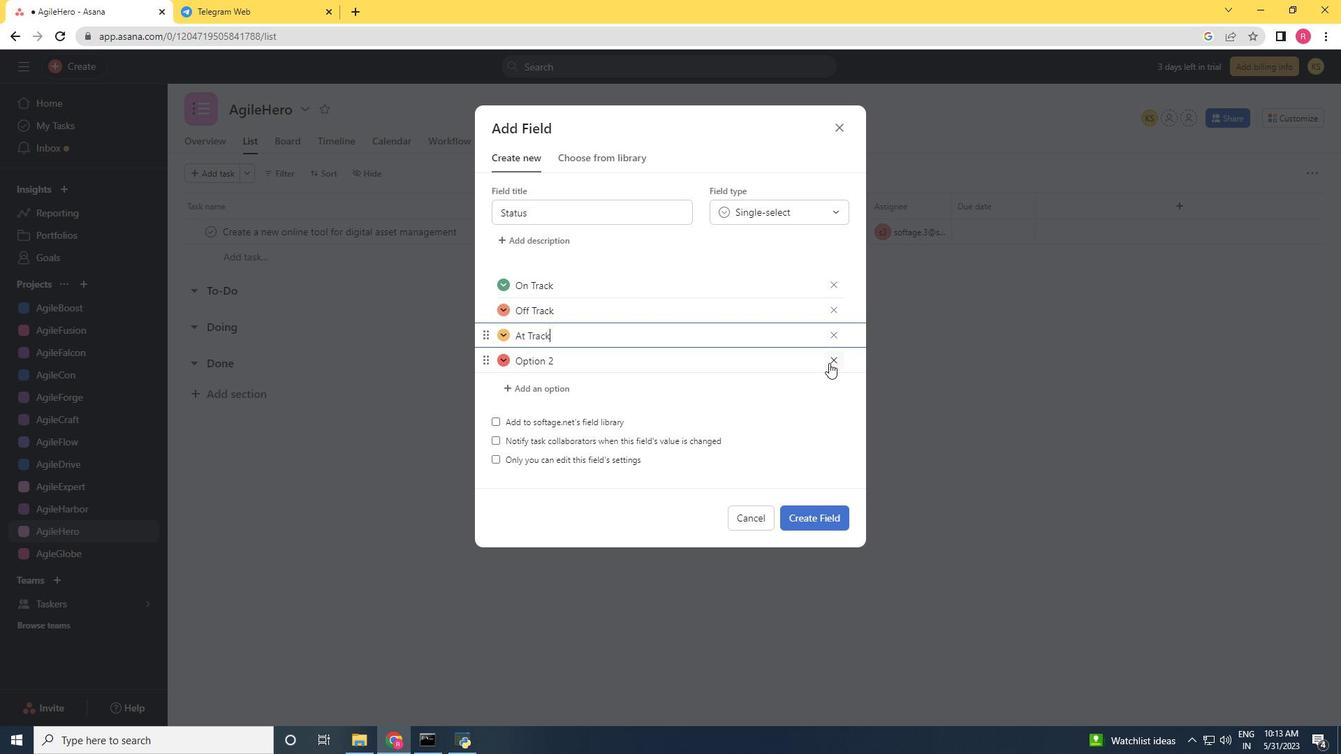 
Action: Mouse moved to (813, 482)
Screenshot: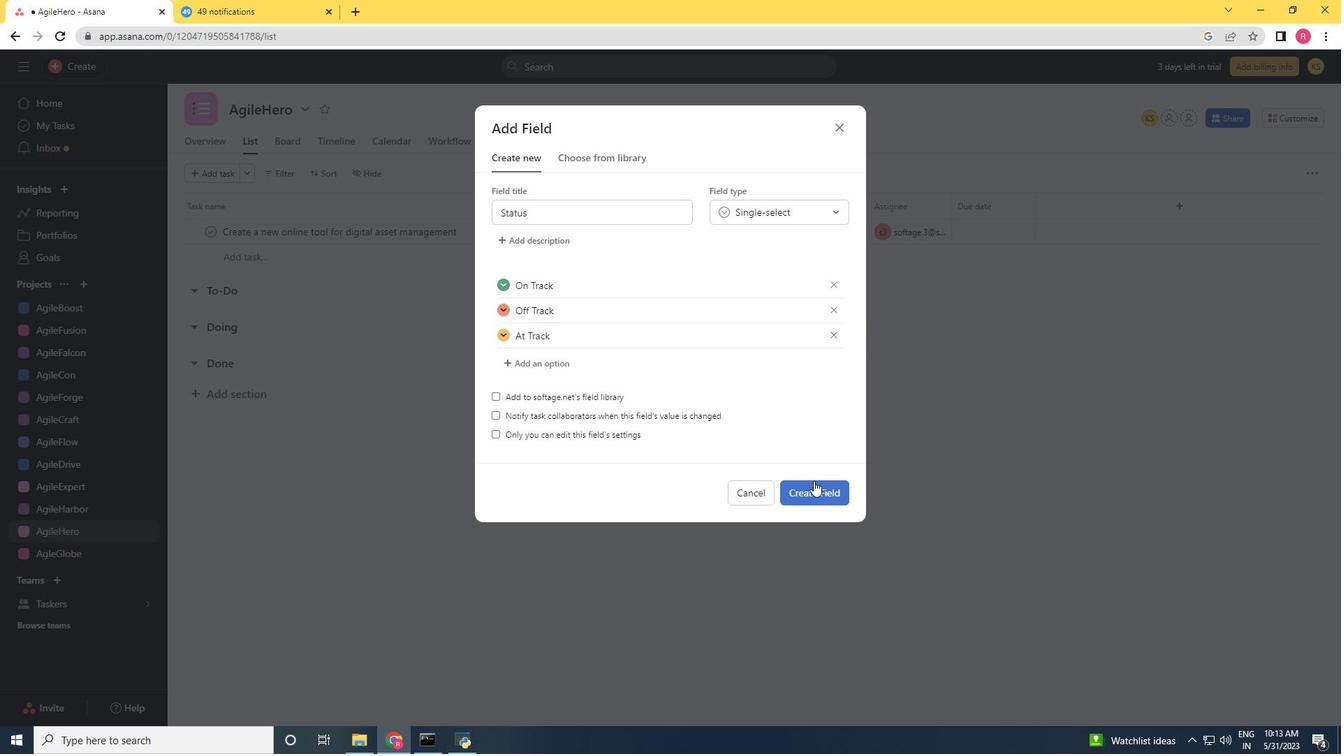
Action: Mouse pressed left at (813, 482)
Screenshot: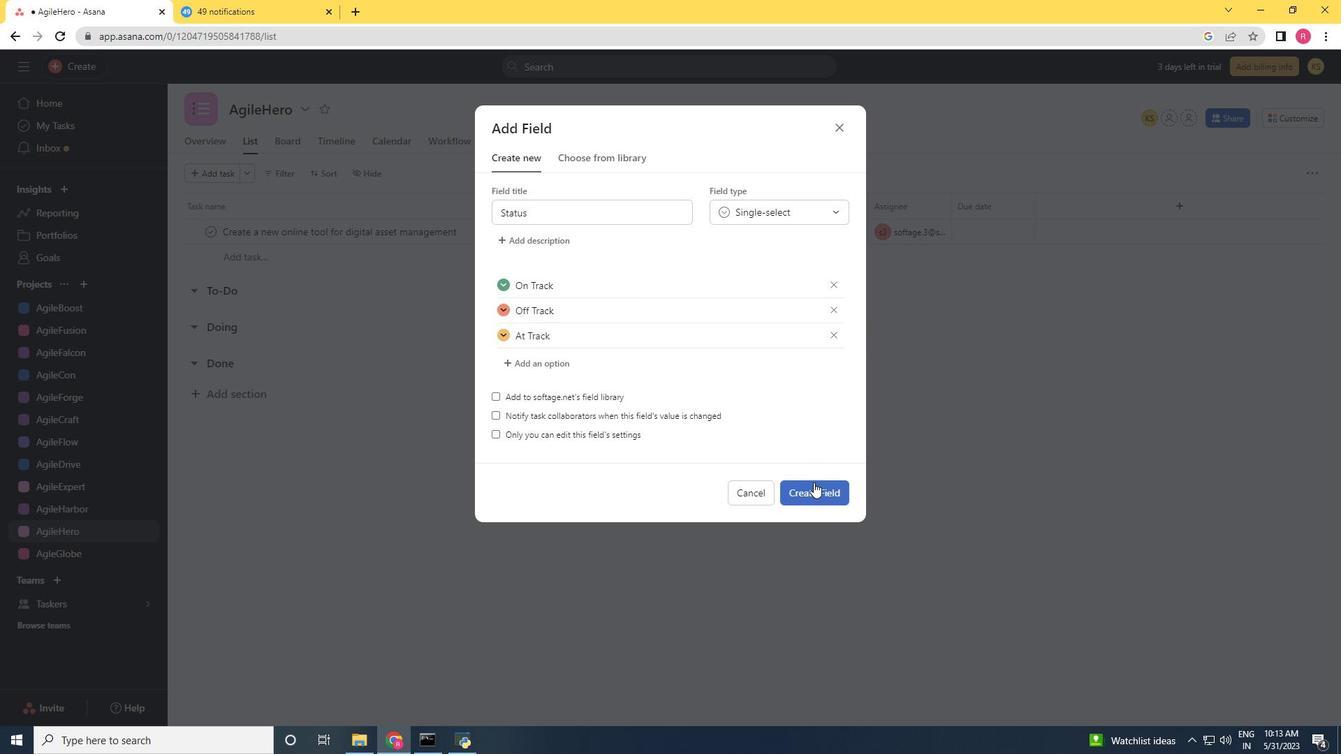 
Action: Mouse moved to (1069, 238)
Screenshot: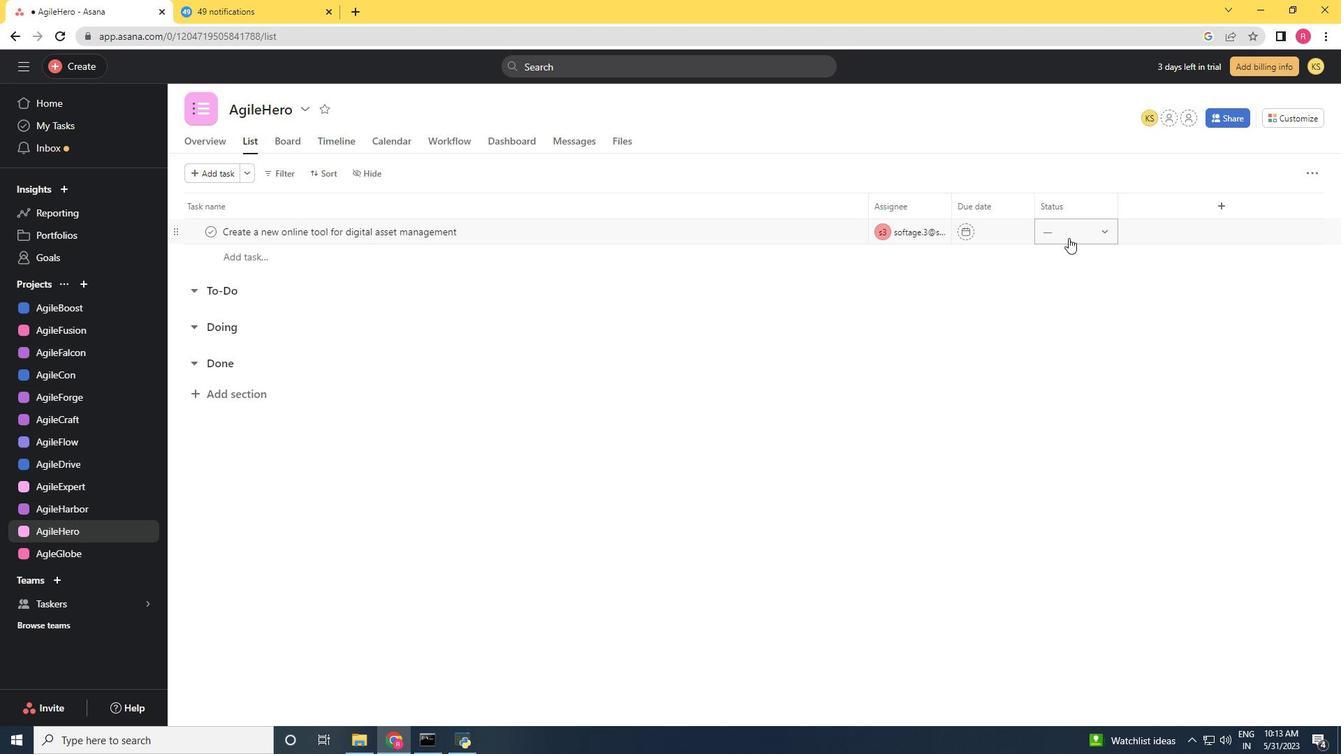 
Action: Mouse pressed left at (1069, 238)
Screenshot: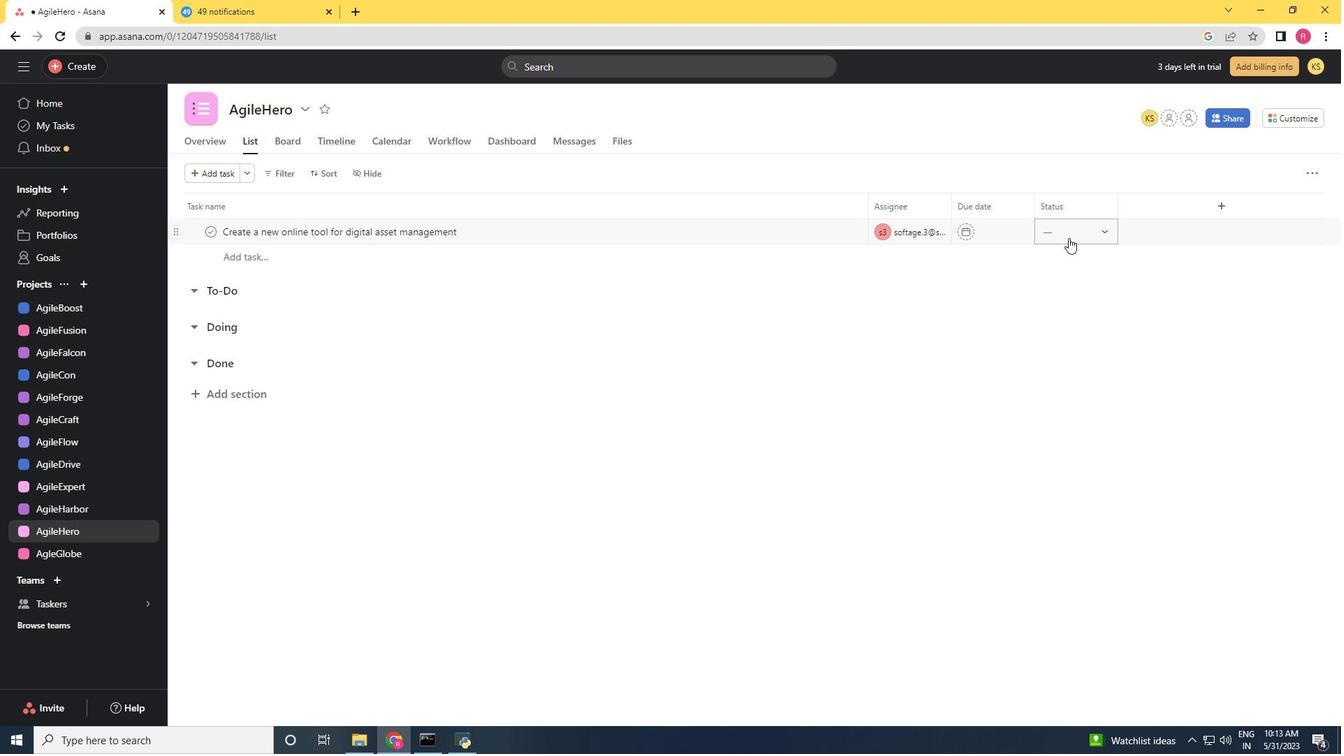 
Action: Mouse moved to (1075, 277)
Screenshot: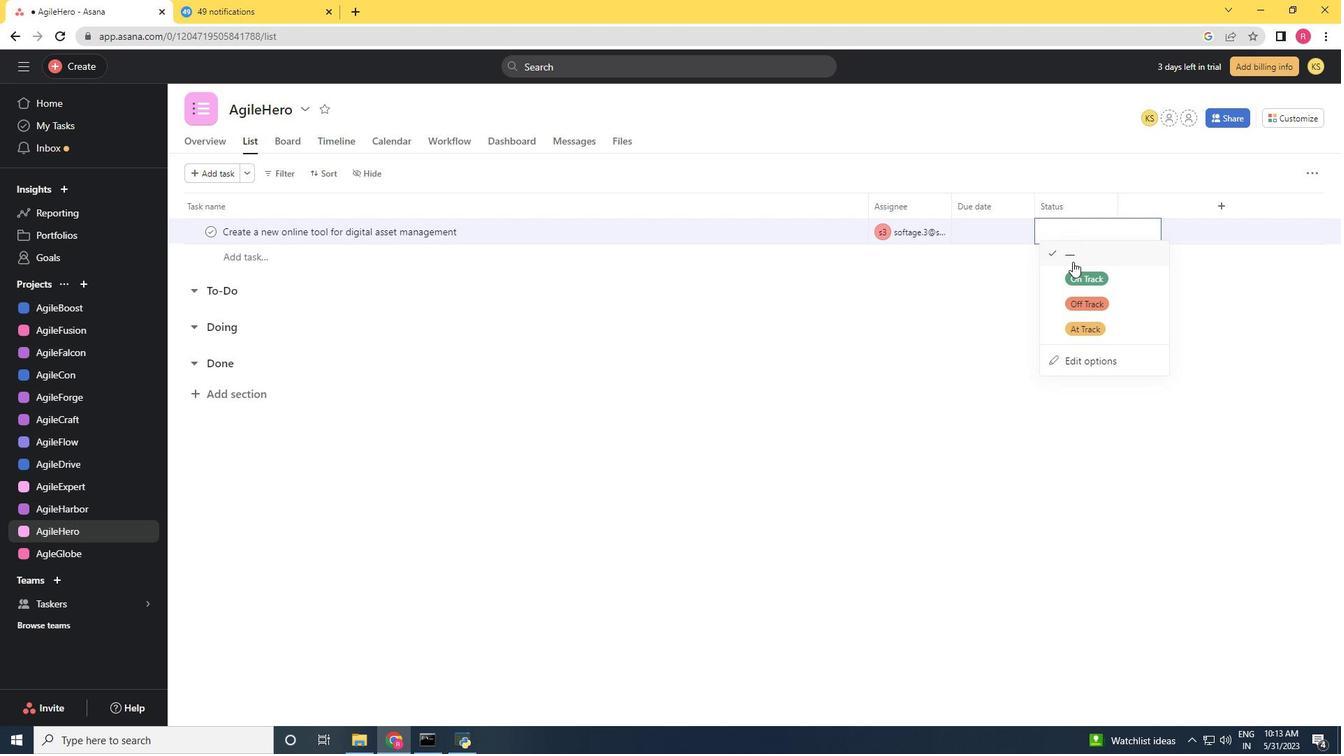 
Action: Mouse pressed left at (1075, 277)
Screenshot: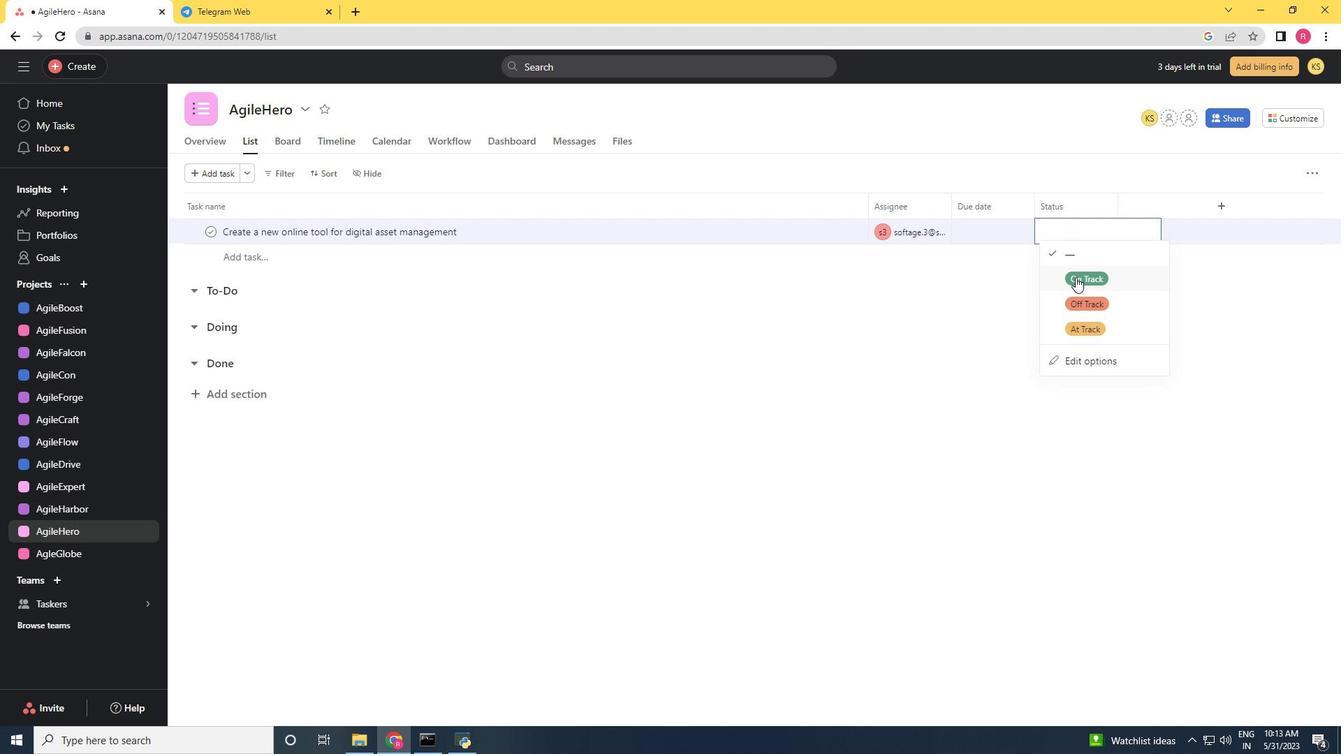 
Action: Mouse moved to (1218, 206)
Screenshot: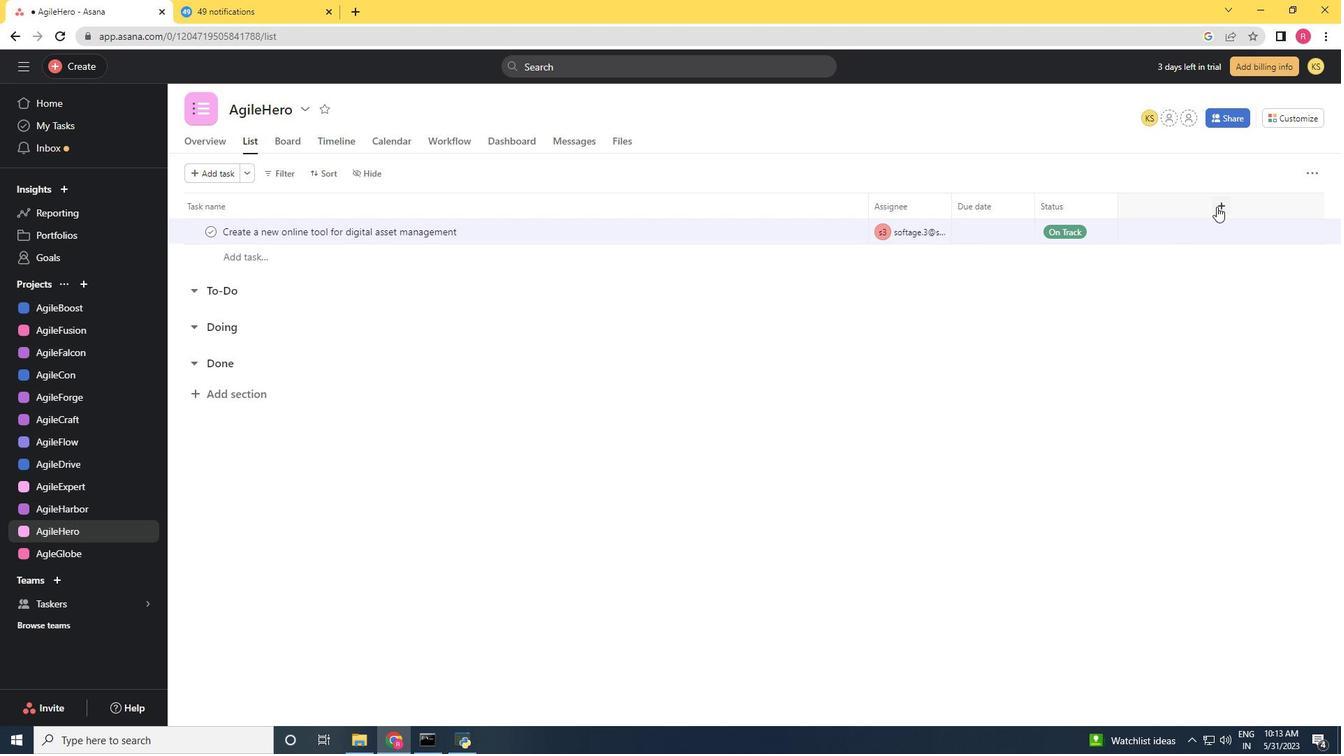 
Action: Mouse pressed left at (1218, 206)
Screenshot: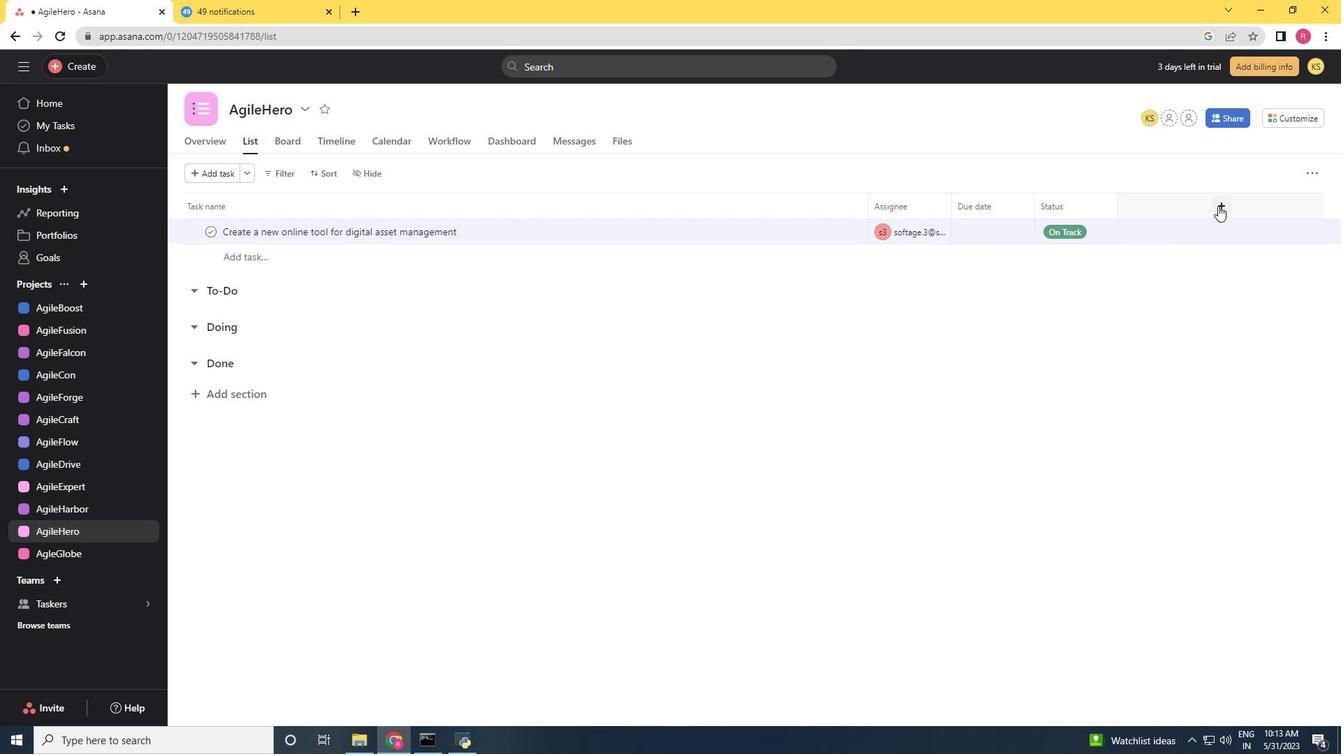 
Action: Mouse moved to (1187, 256)
Screenshot: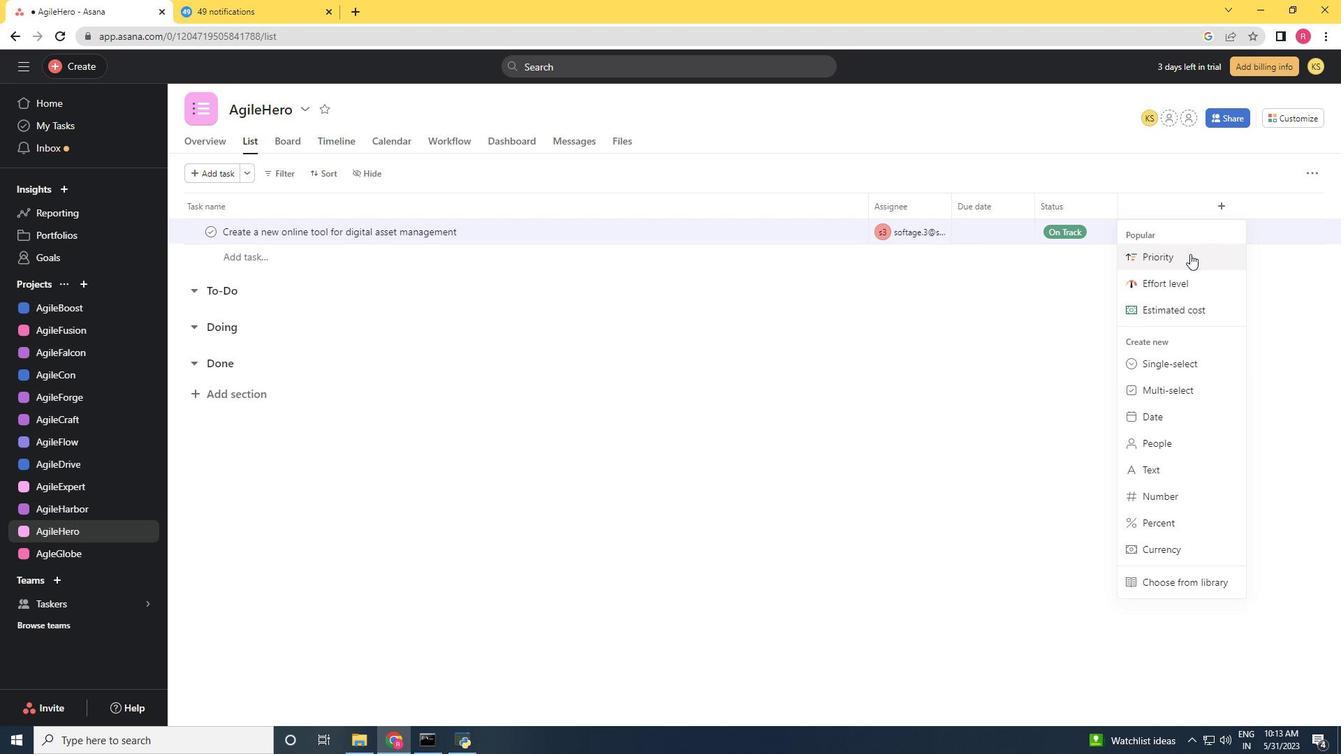 
Action: Mouse pressed left at (1187, 256)
Screenshot: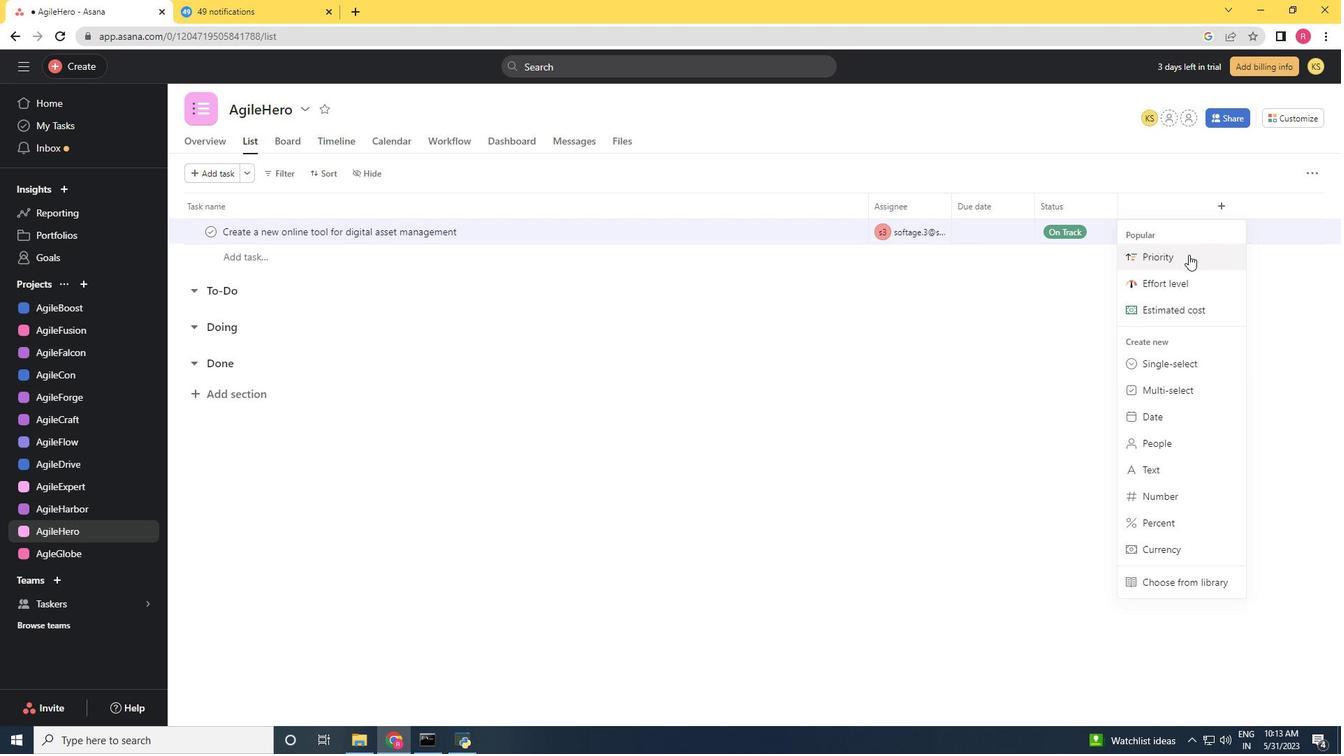 
Action: Mouse moved to (811, 472)
Screenshot: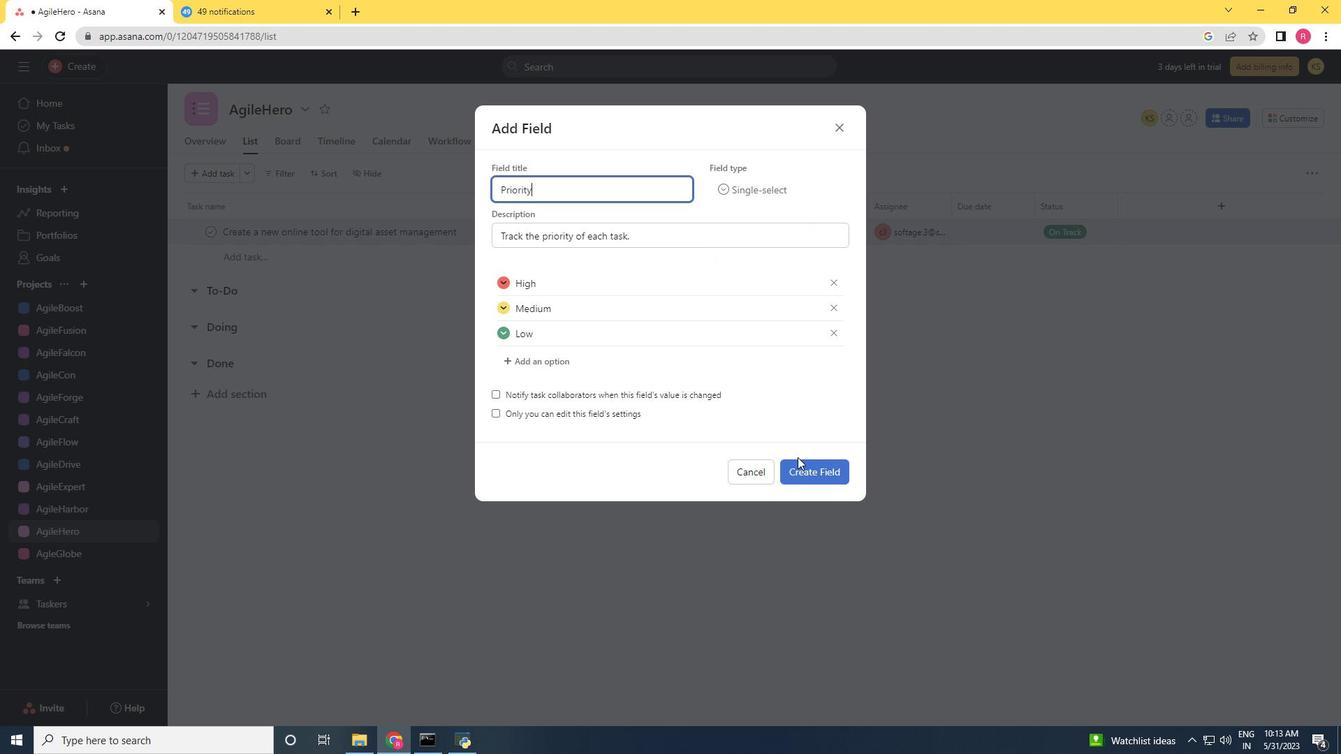 
Action: Mouse pressed left at (811, 472)
Screenshot: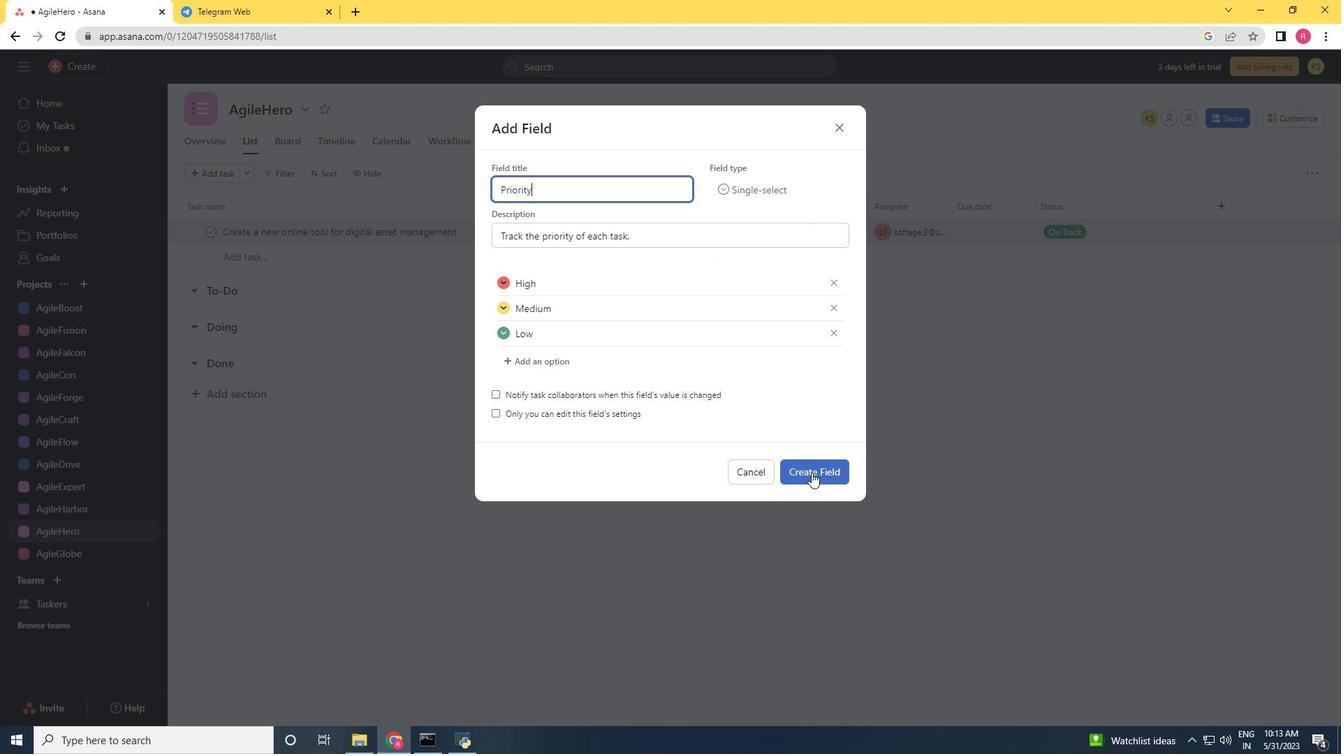
Action: Mouse moved to (1150, 219)
Screenshot: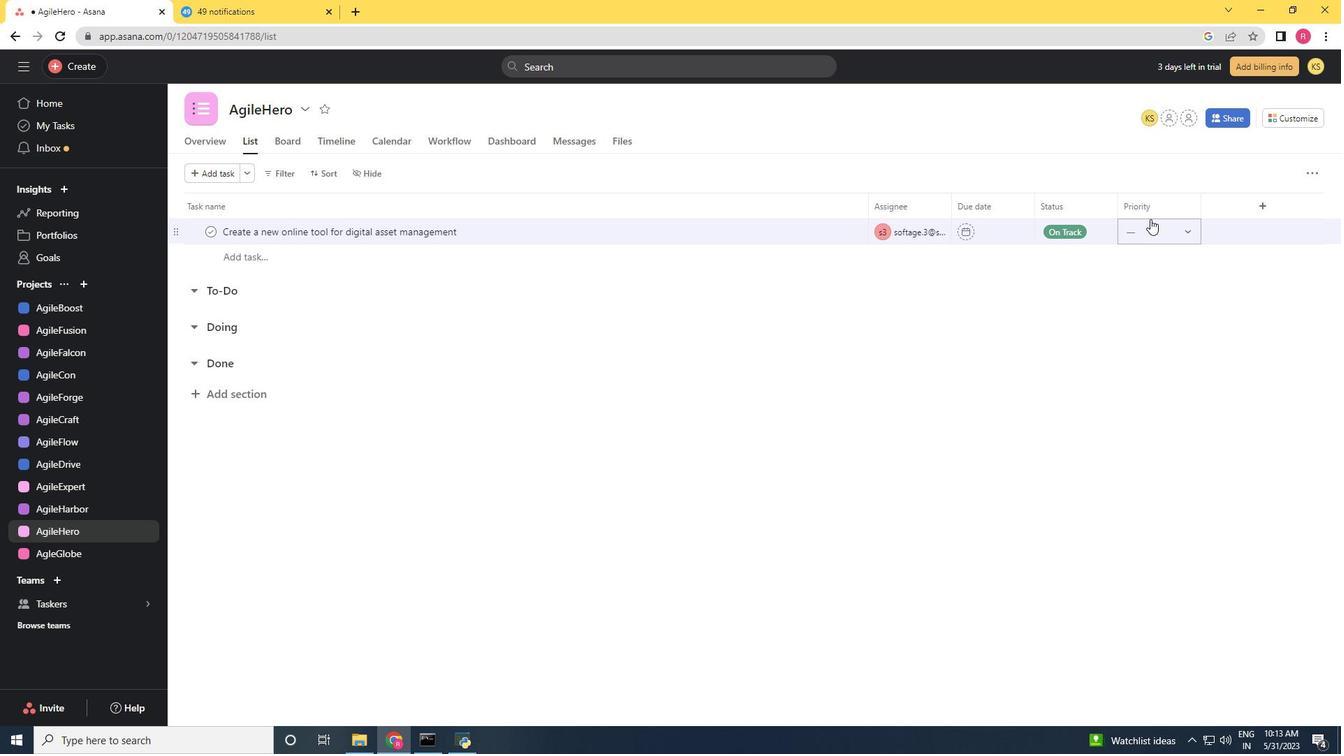 
Action: Mouse pressed left at (1150, 219)
Screenshot: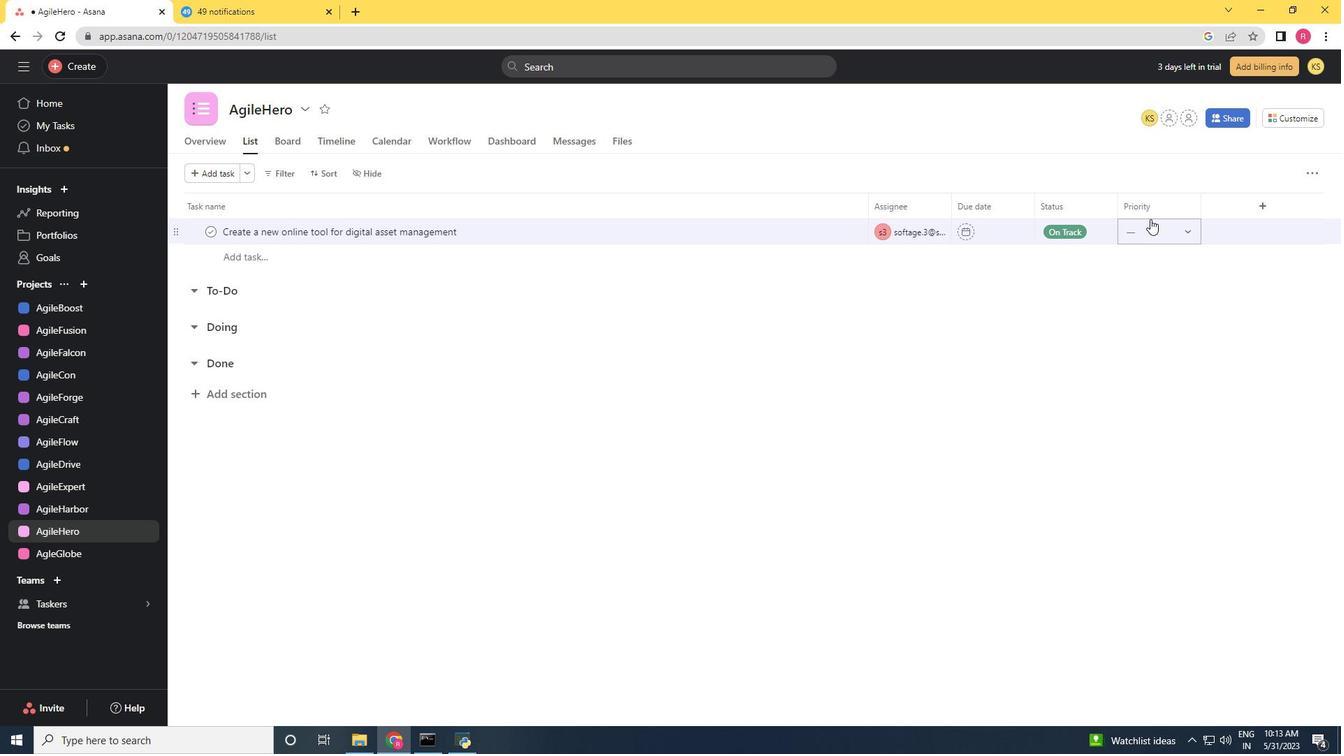
Action: Mouse moved to (1158, 327)
Screenshot: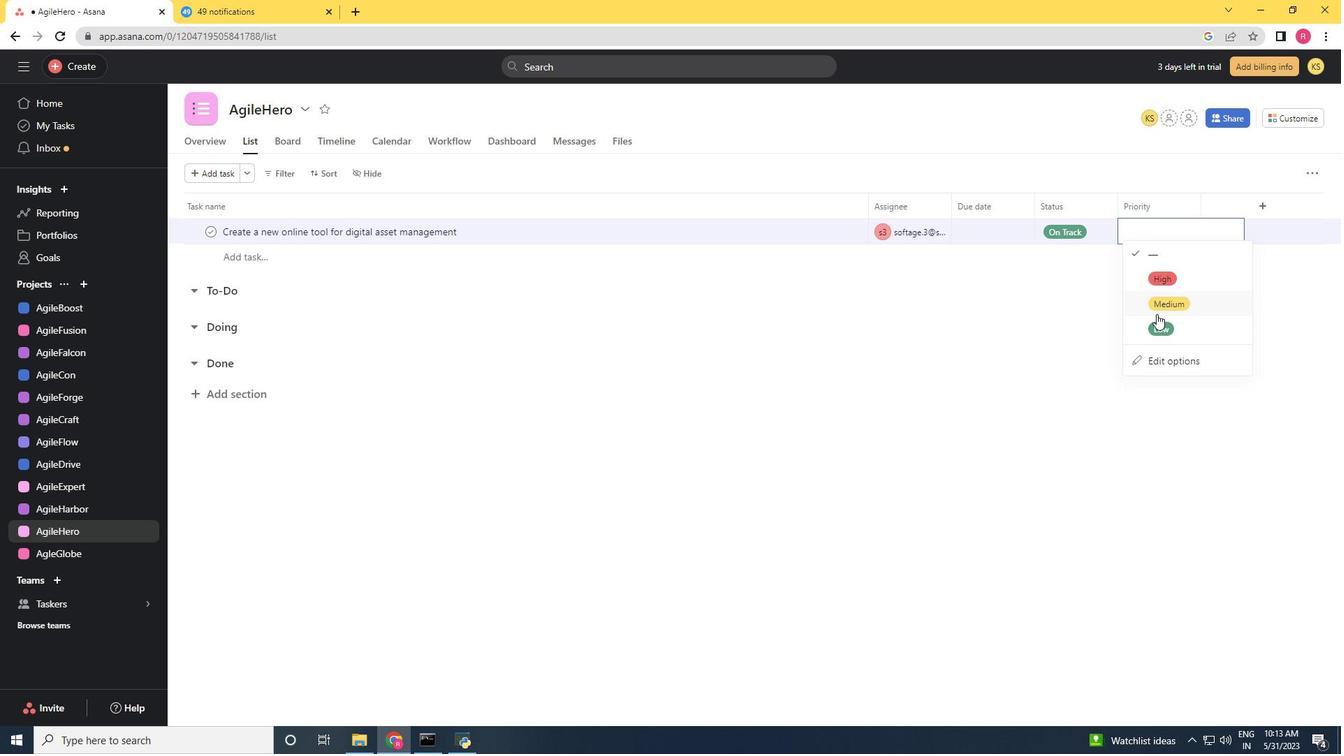 
Action: Mouse pressed left at (1158, 327)
Screenshot: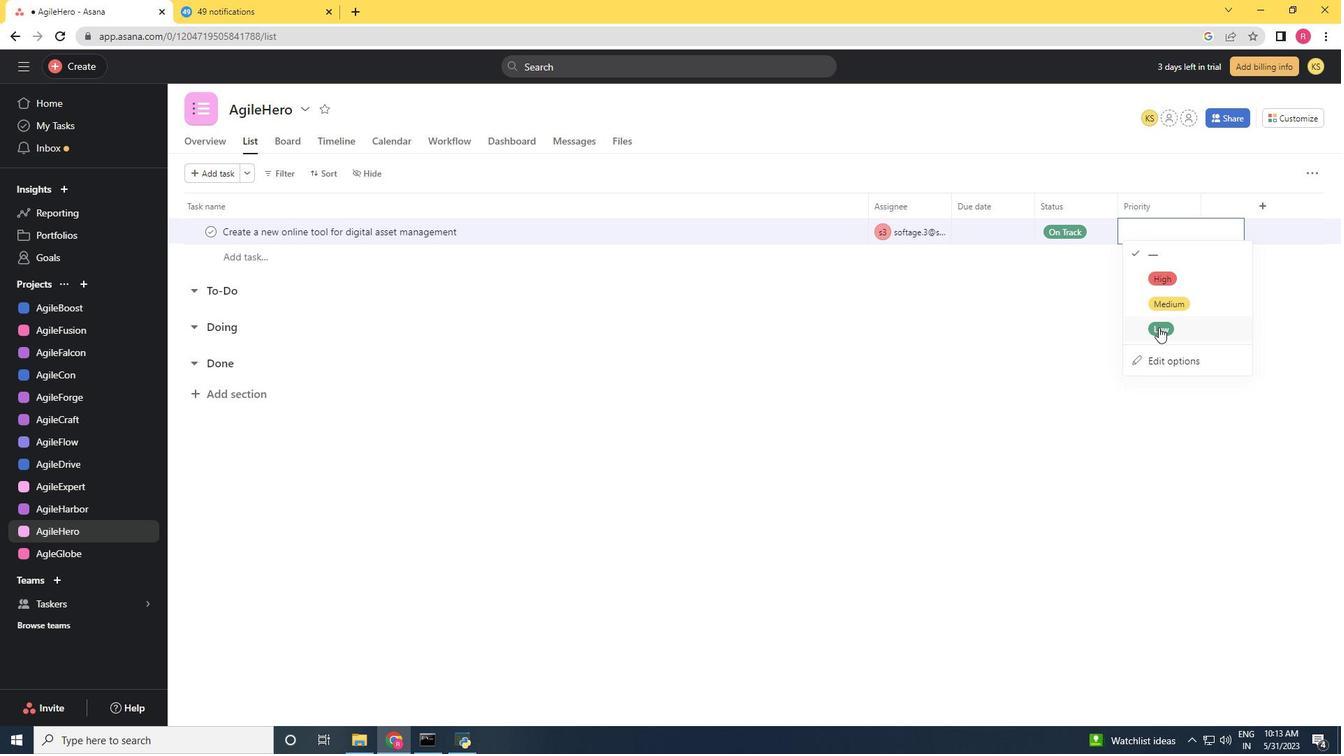 
Action: Mouse moved to (1030, 331)
Screenshot: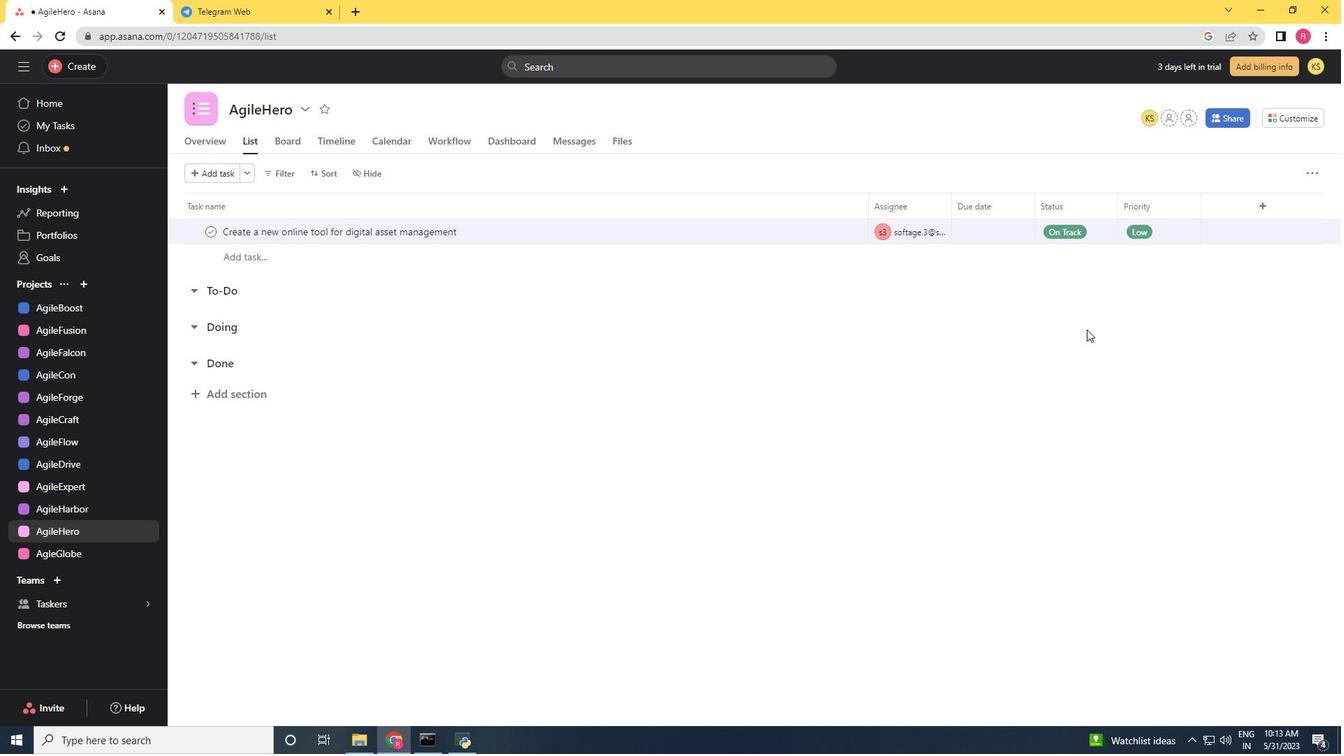 
